 Task: Use the "Phaser" effect to add movement to a sustained pad sound.
Action: Mouse moved to (80, 4)
Screenshot: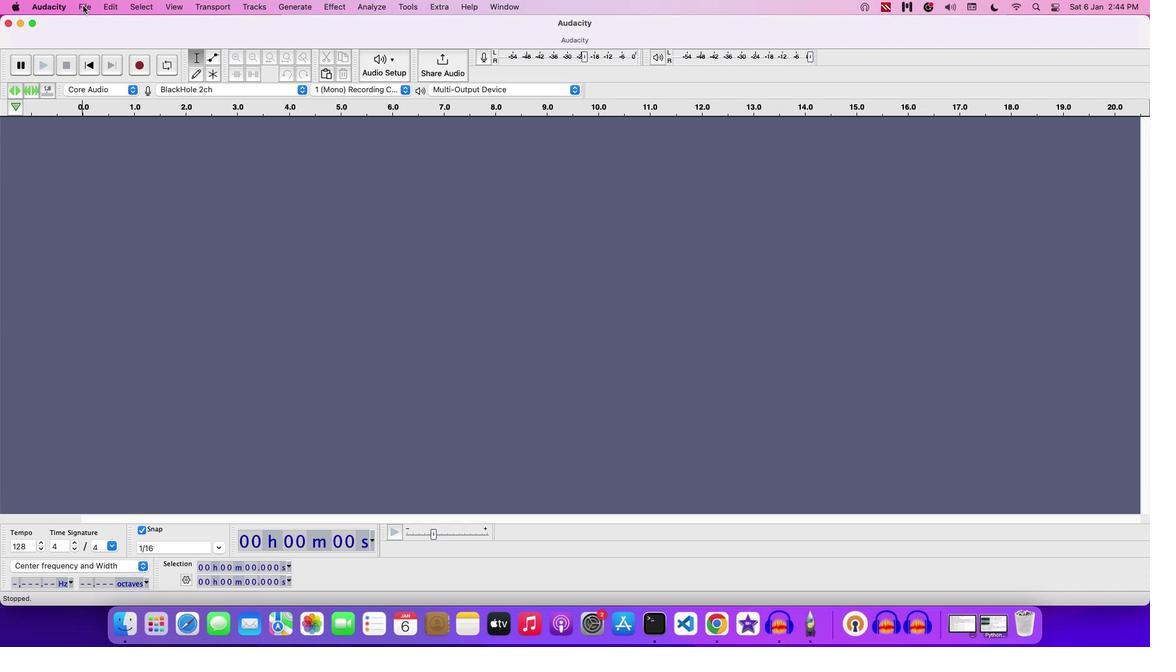 
Action: Mouse pressed left at (80, 4)
Screenshot: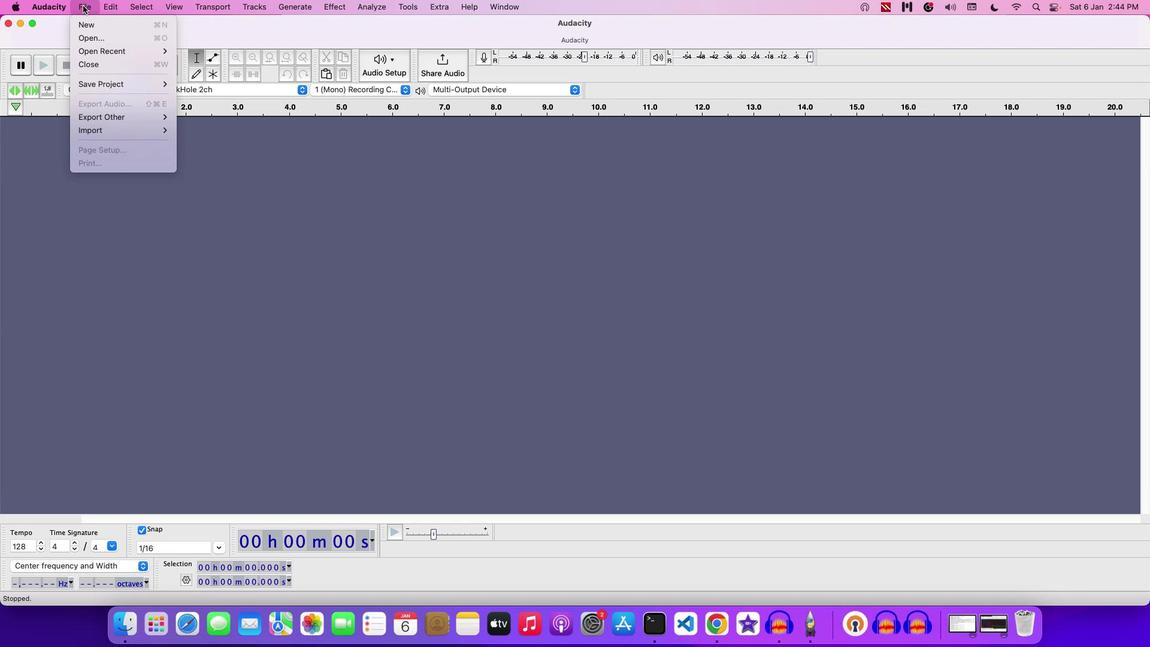 
Action: Mouse moved to (106, 36)
Screenshot: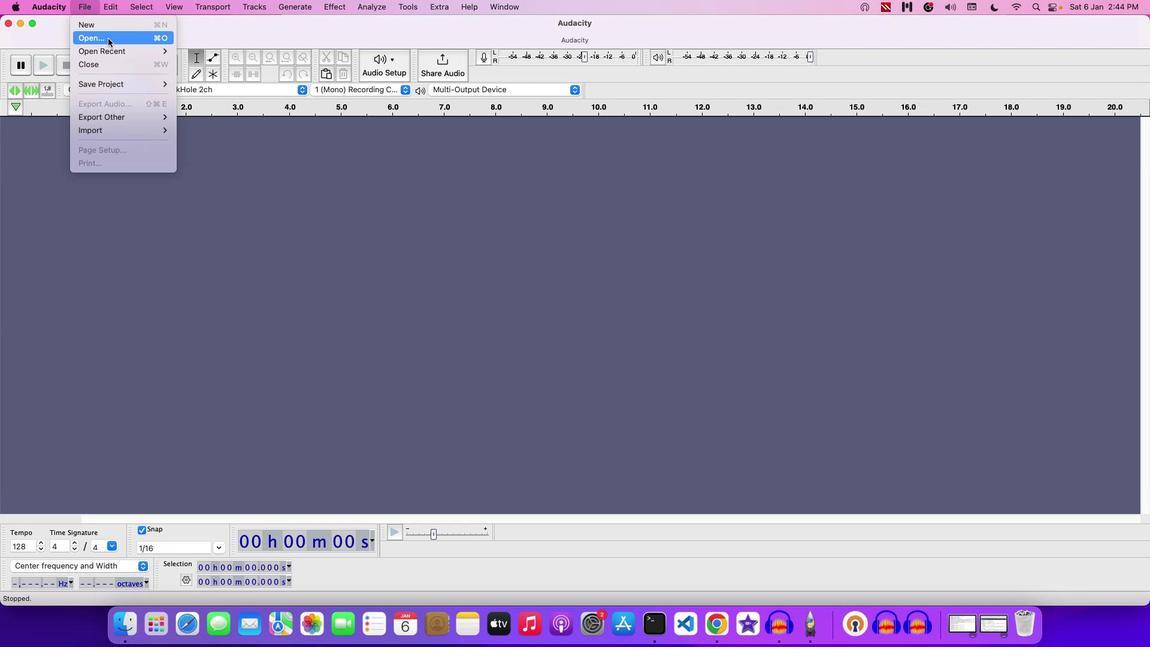 
Action: Mouse pressed left at (106, 36)
Screenshot: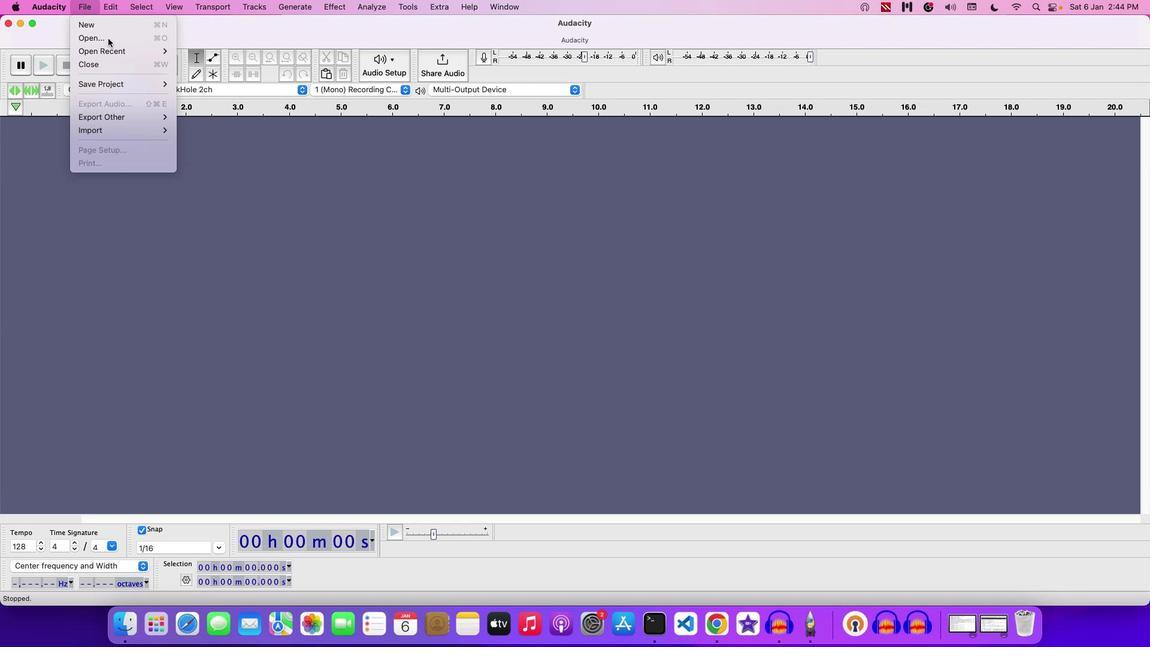 
Action: Mouse moved to (488, 206)
Screenshot: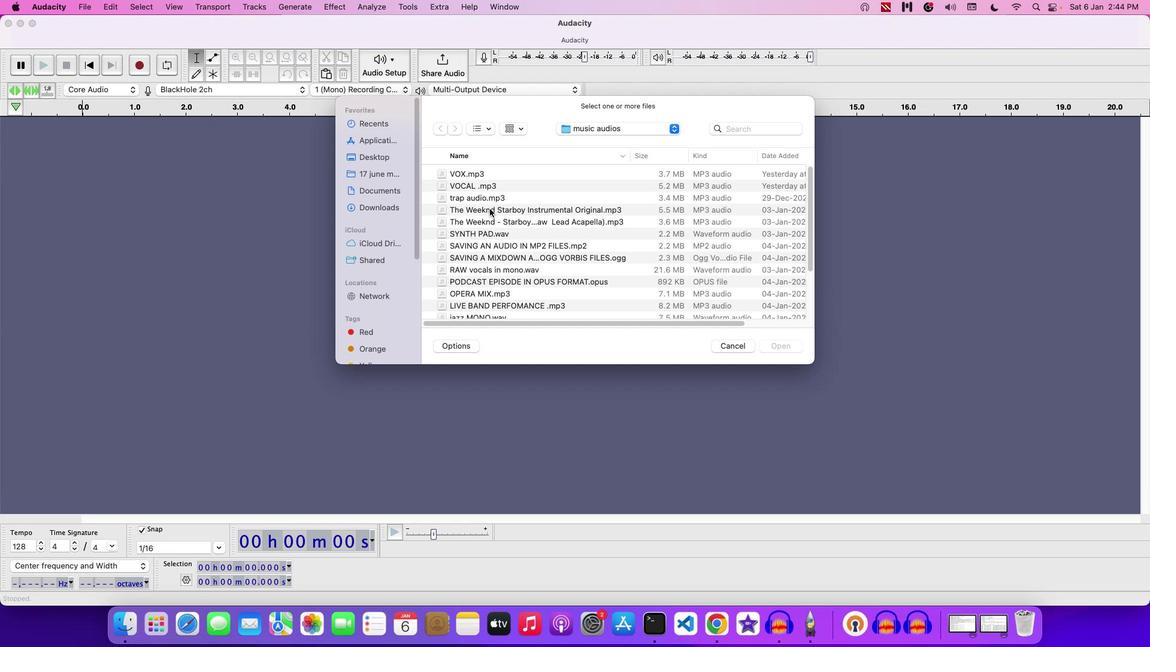 
Action: Mouse scrolled (488, 206) with delta (-1, -1)
Screenshot: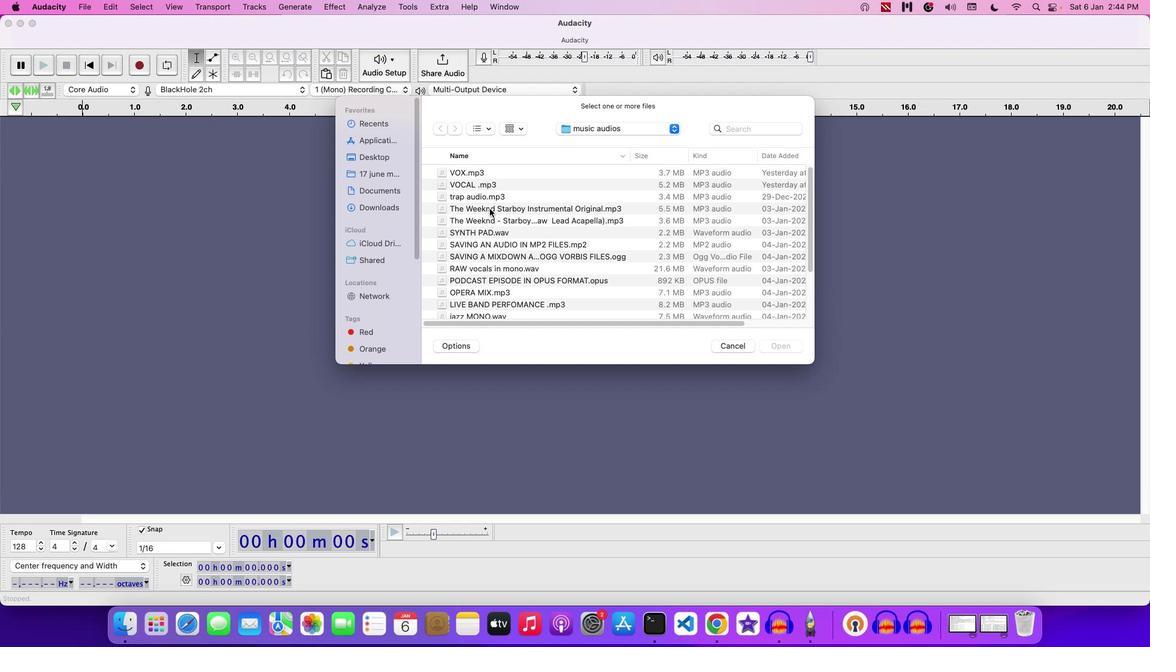 
Action: Mouse moved to (480, 227)
Screenshot: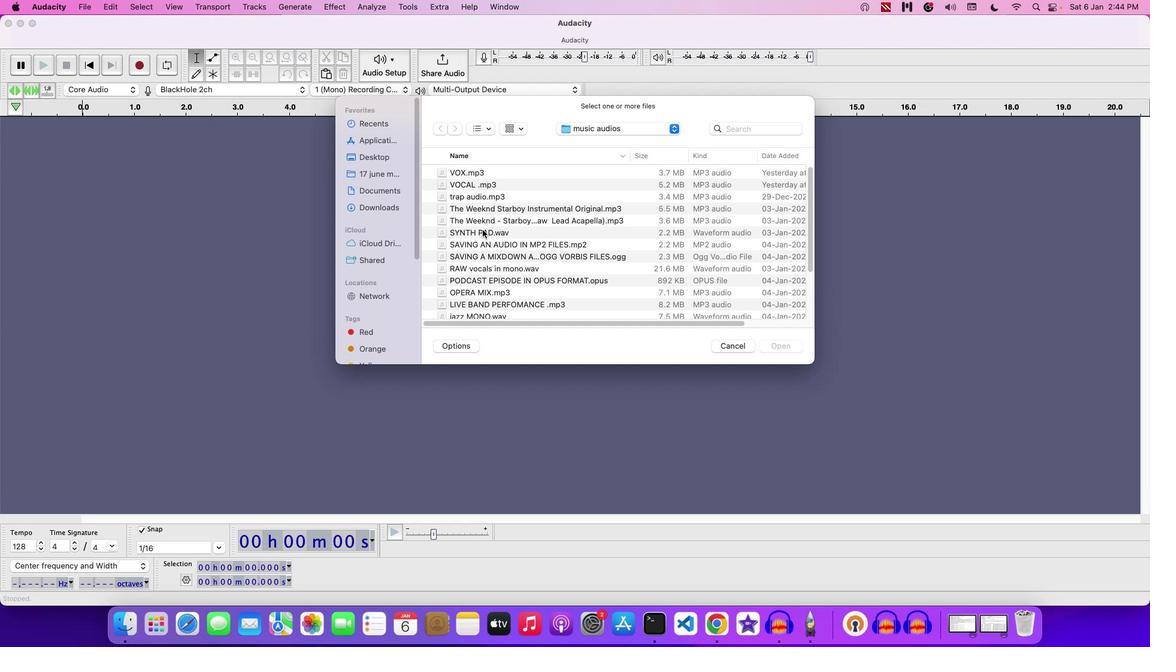 
Action: Mouse pressed left at (480, 227)
Screenshot: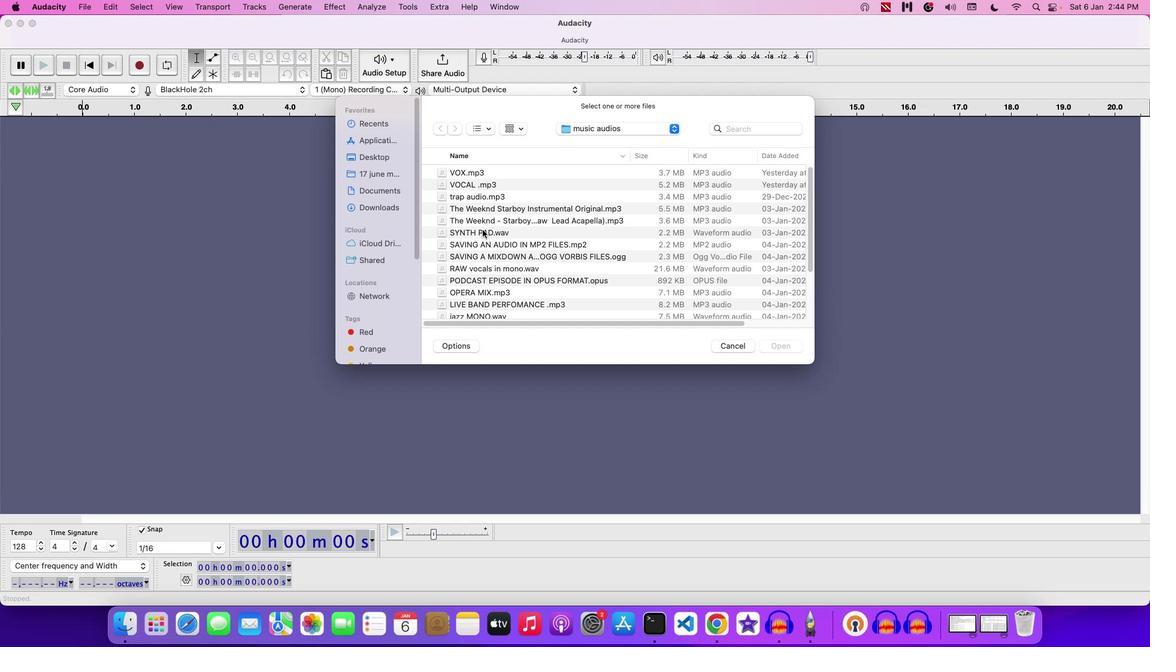 
Action: Mouse moved to (508, 229)
Screenshot: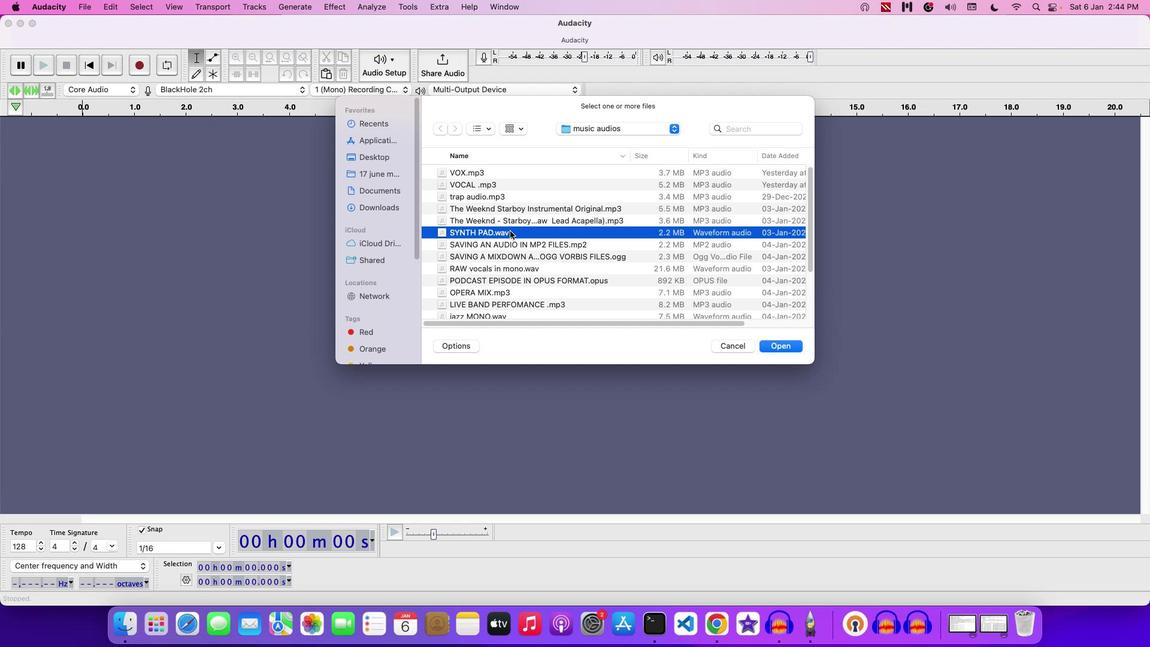 
Action: Mouse pressed left at (508, 229)
Screenshot: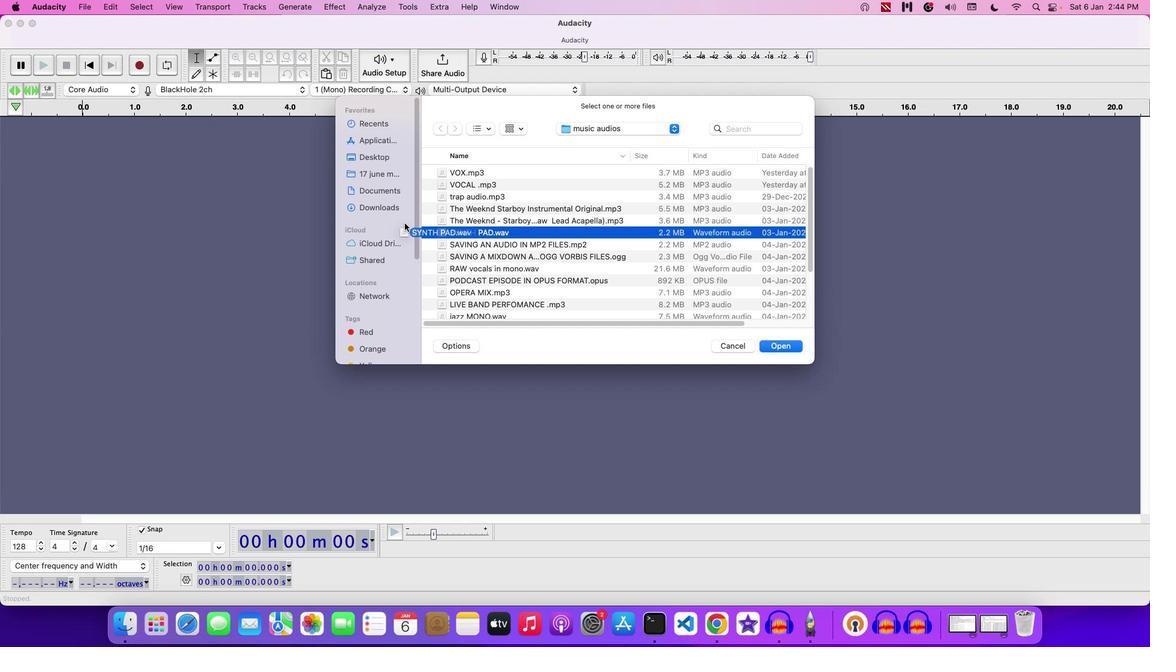 
Action: Mouse moved to (732, 346)
Screenshot: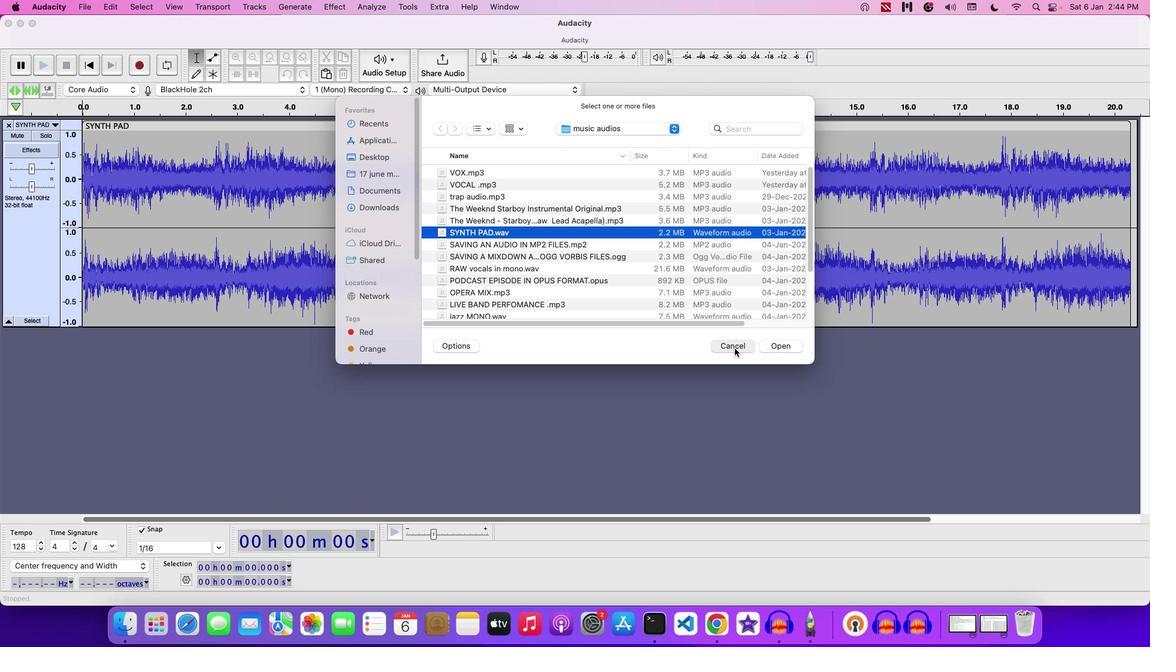 
Action: Mouse pressed left at (732, 346)
Screenshot: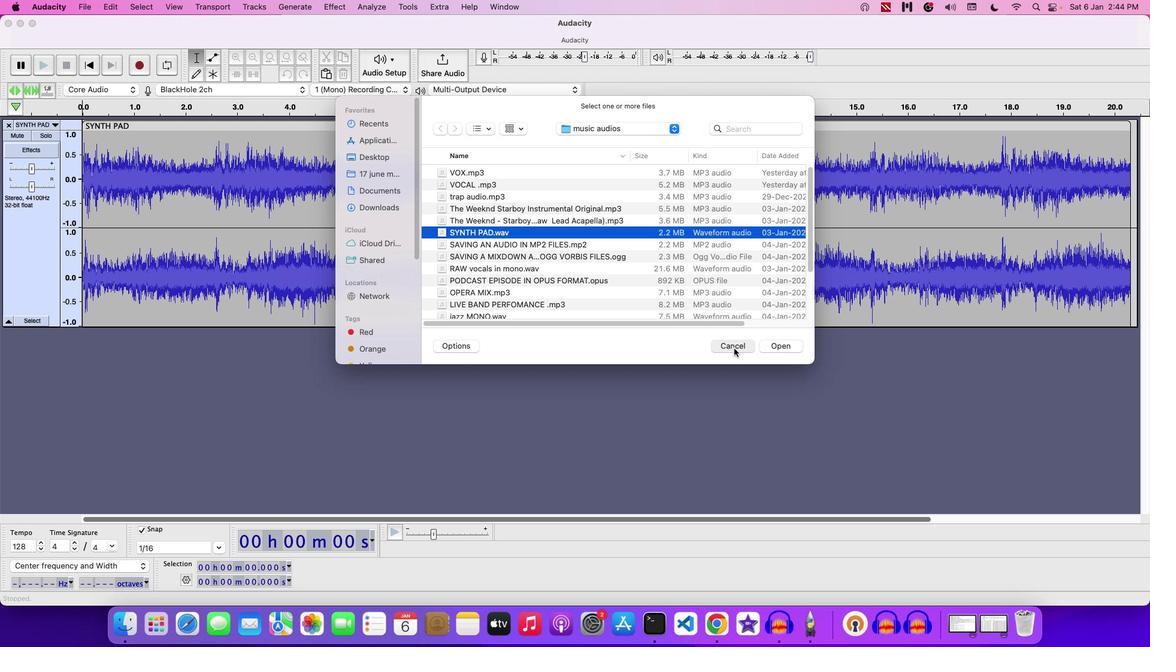 
Action: Mouse moved to (55, 187)
Screenshot: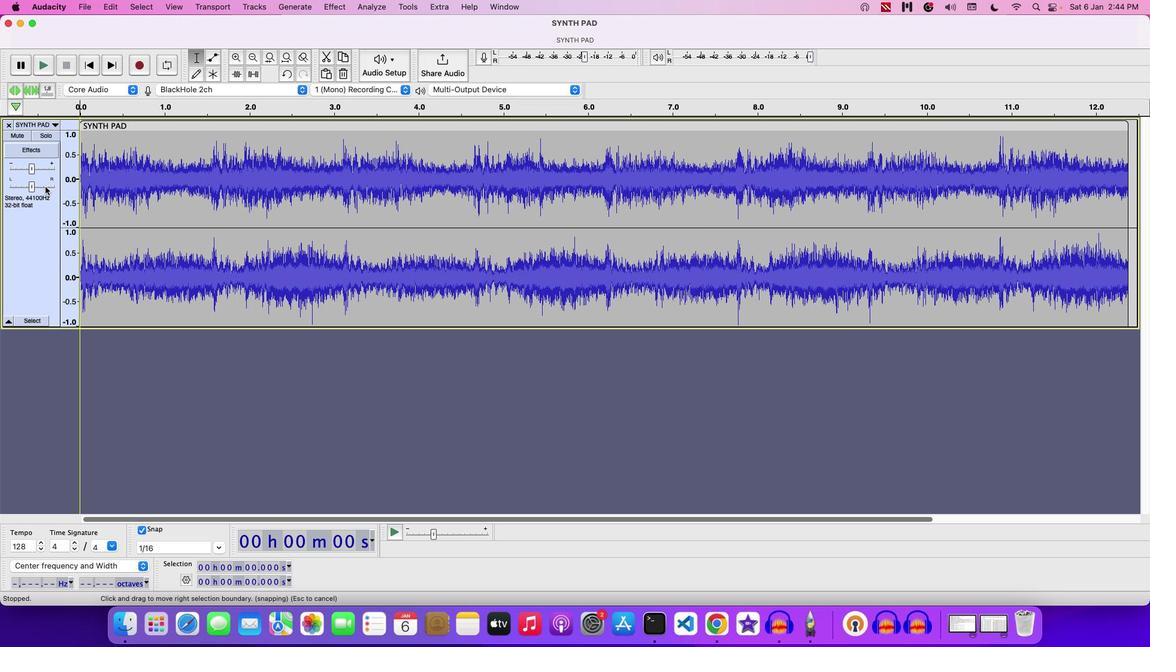 
Action: Key pressed Key.space
Screenshot: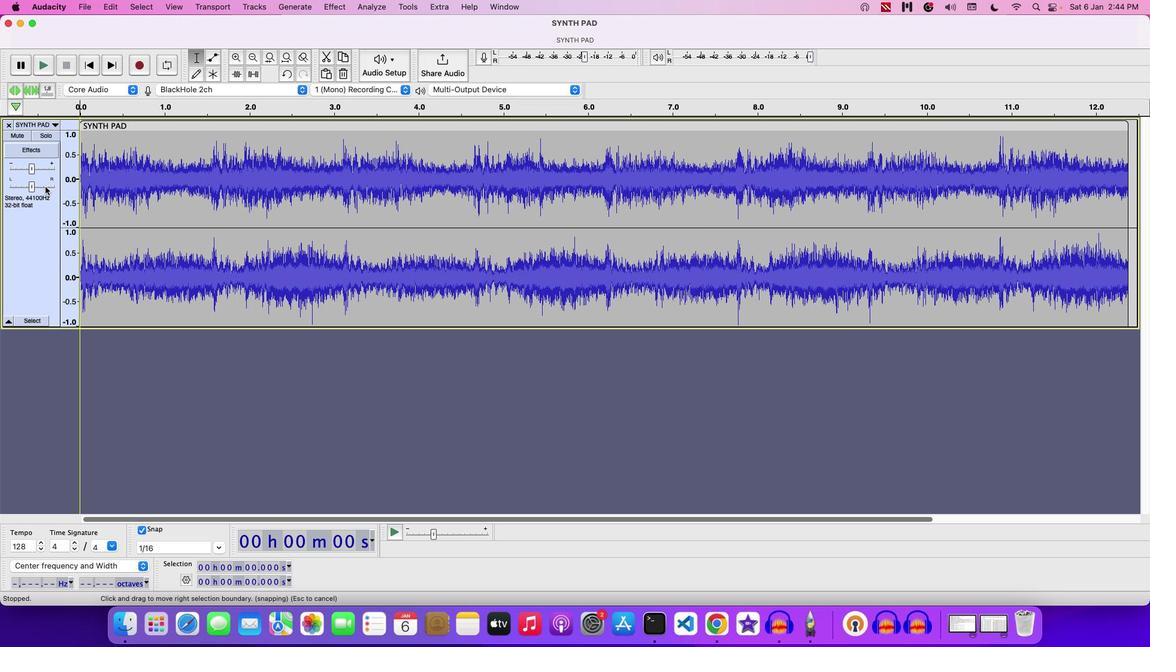 
Action: Mouse moved to (31, 168)
Screenshot: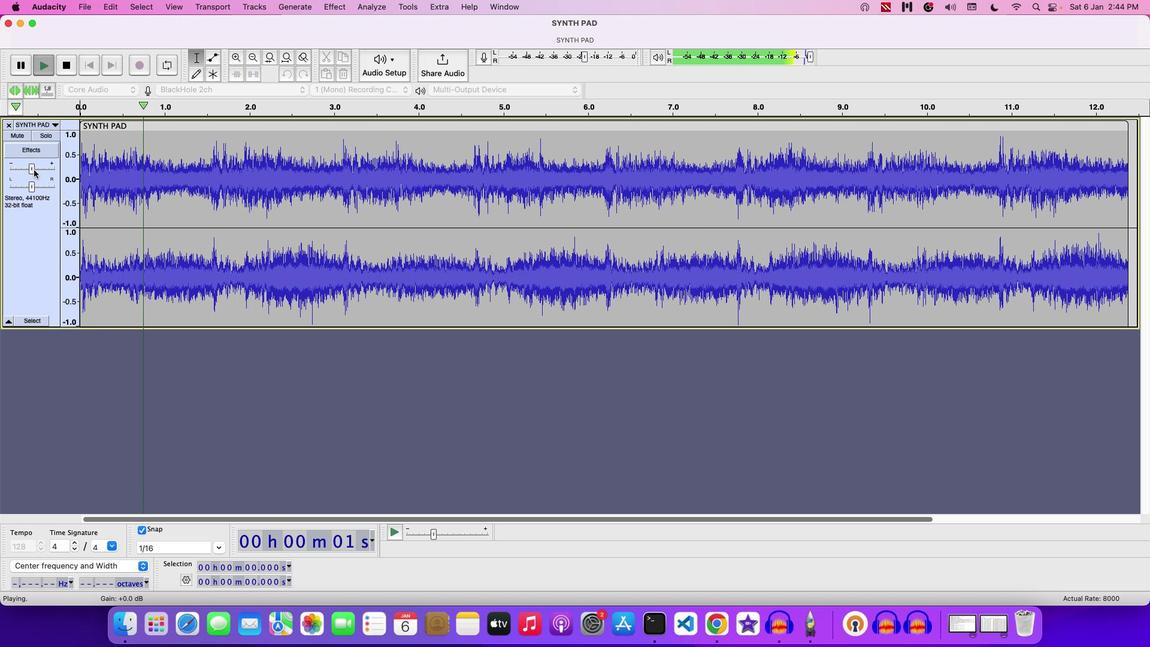 
Action: Mouse pressed left at (31, 168)
Screenshot: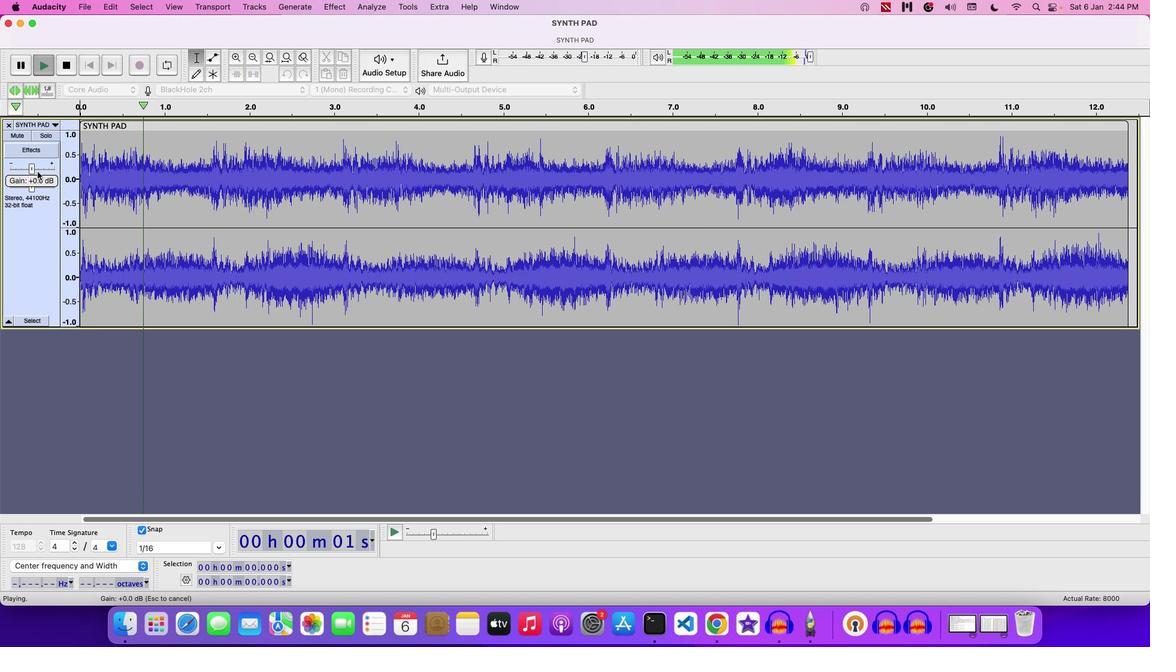 
Action: Mouse moved to (200, 162)
Screenshot: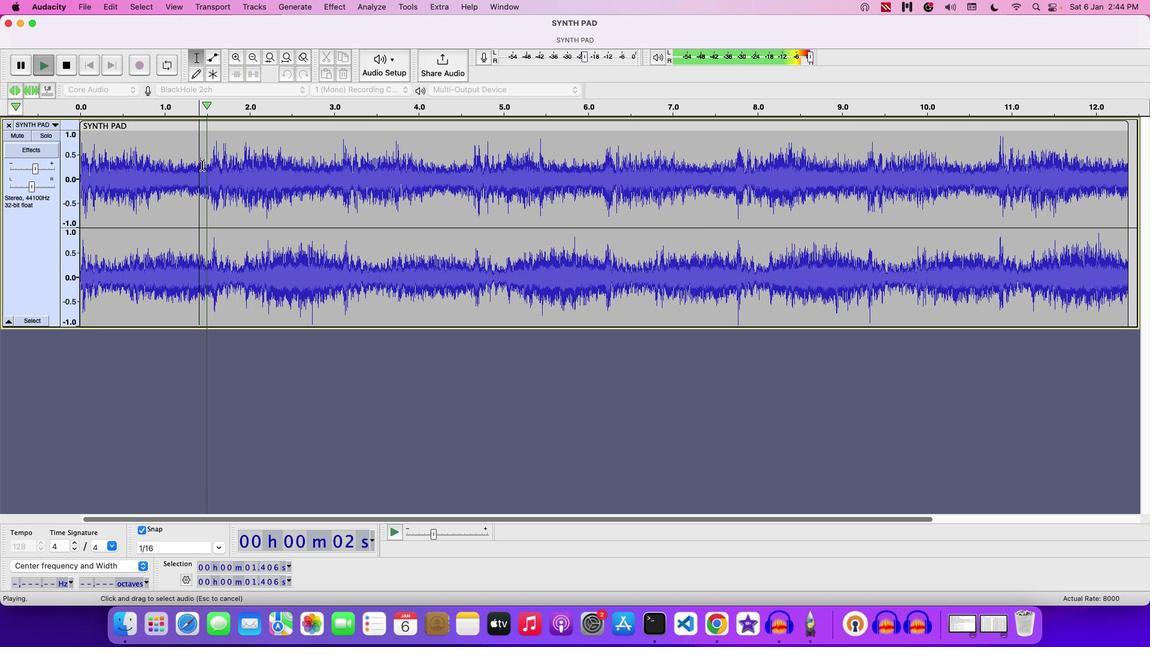 
Action: Mouse pressed left at (200, 162)
Screenshot: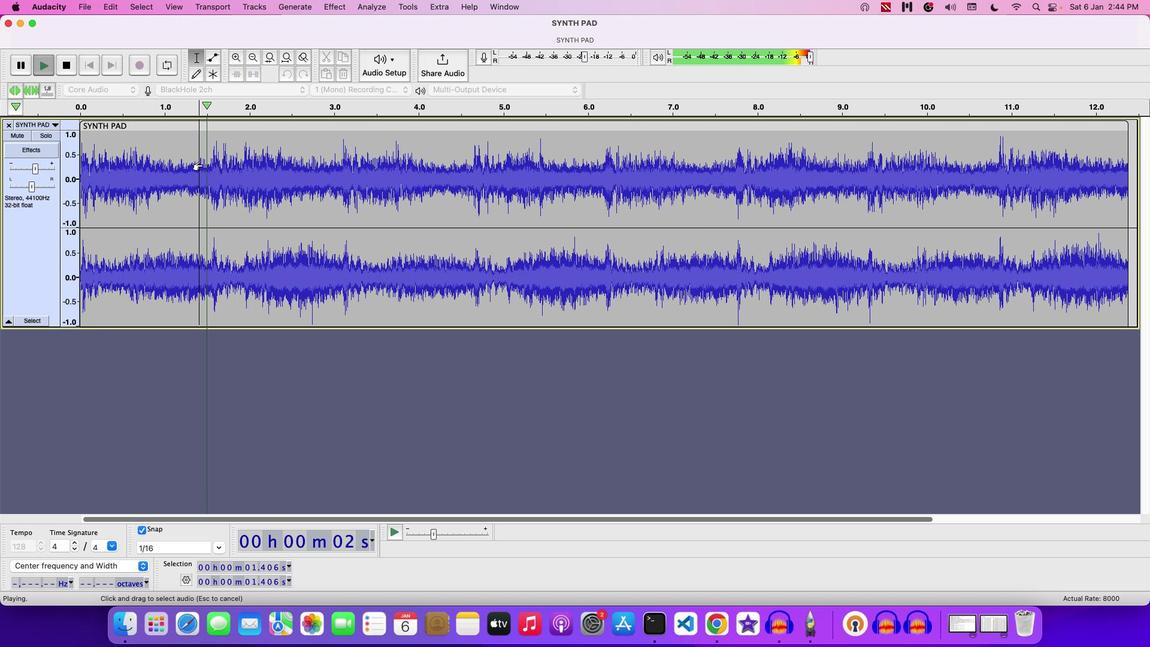 
Action: Mouse pressed left at (200, 162)
Screenshot: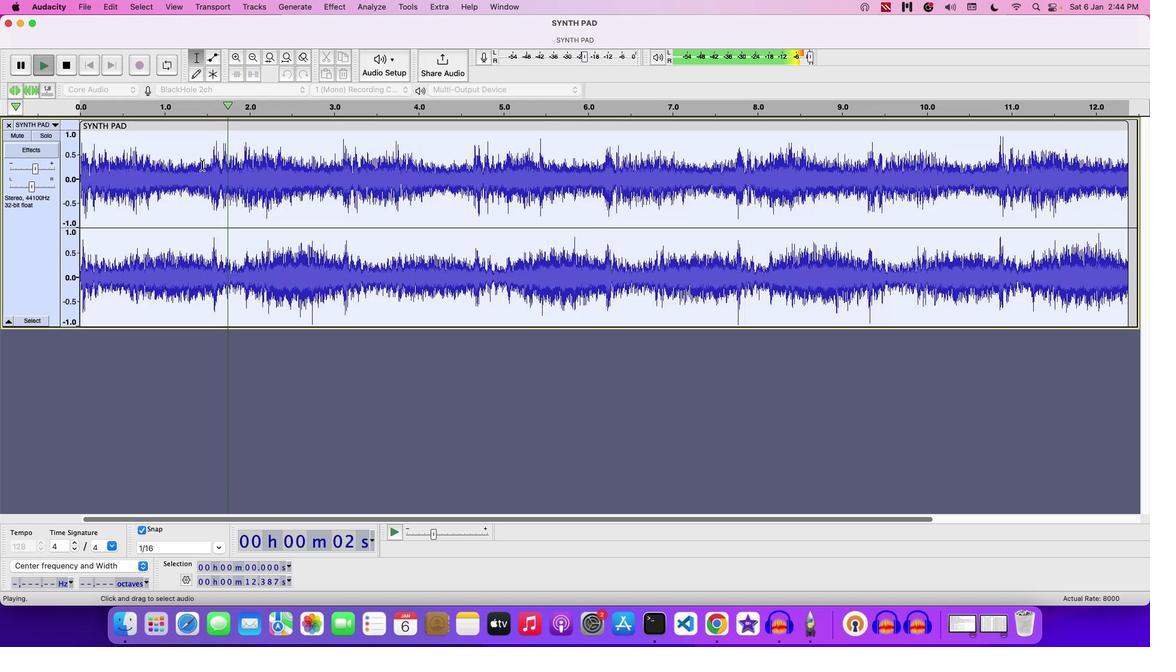 
Action: Mouse moved to (638, 139)
Screenshot: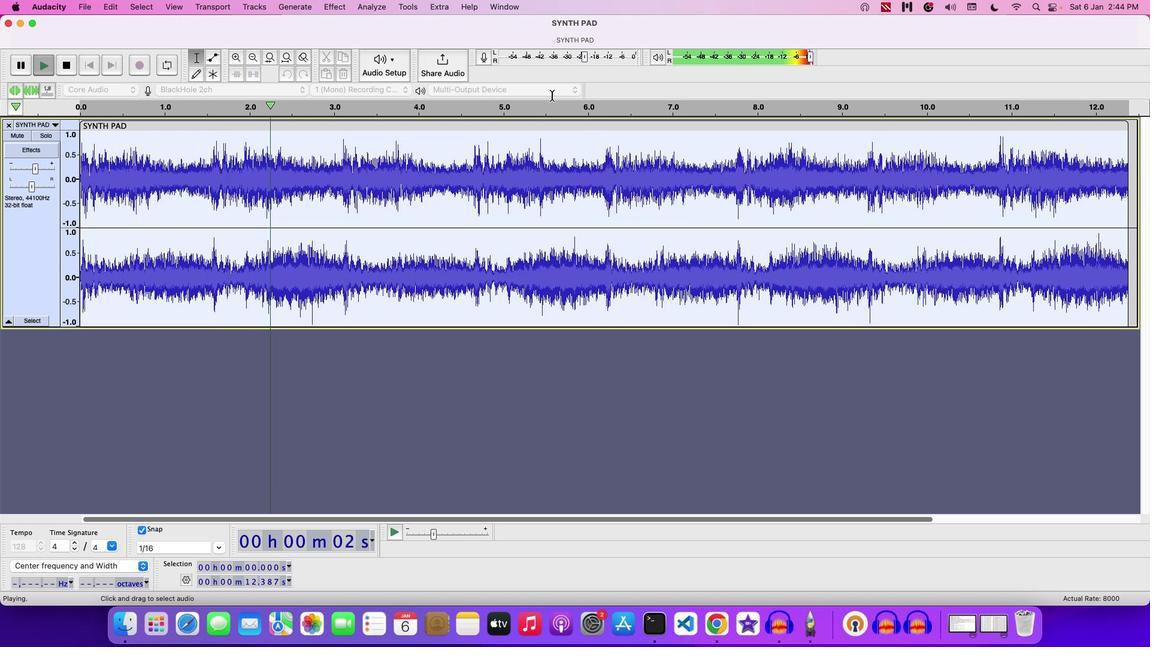 
Action: Key pressed Key.space
Screenshot: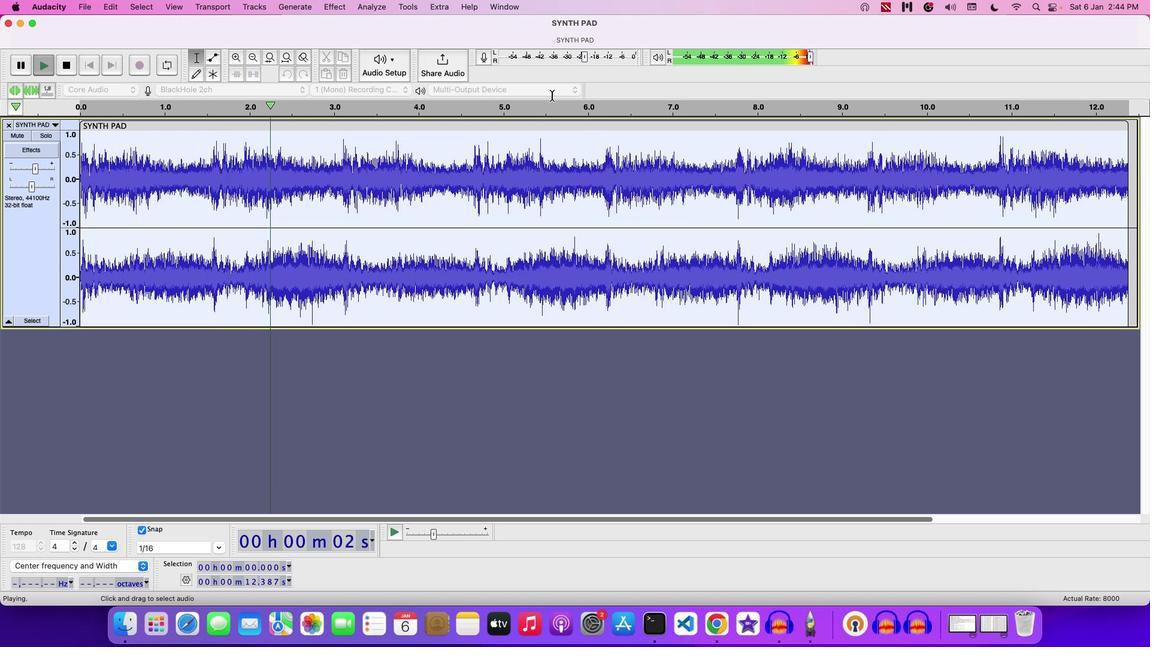 
Action: Mouse moved to (324, 0)
Screenshot: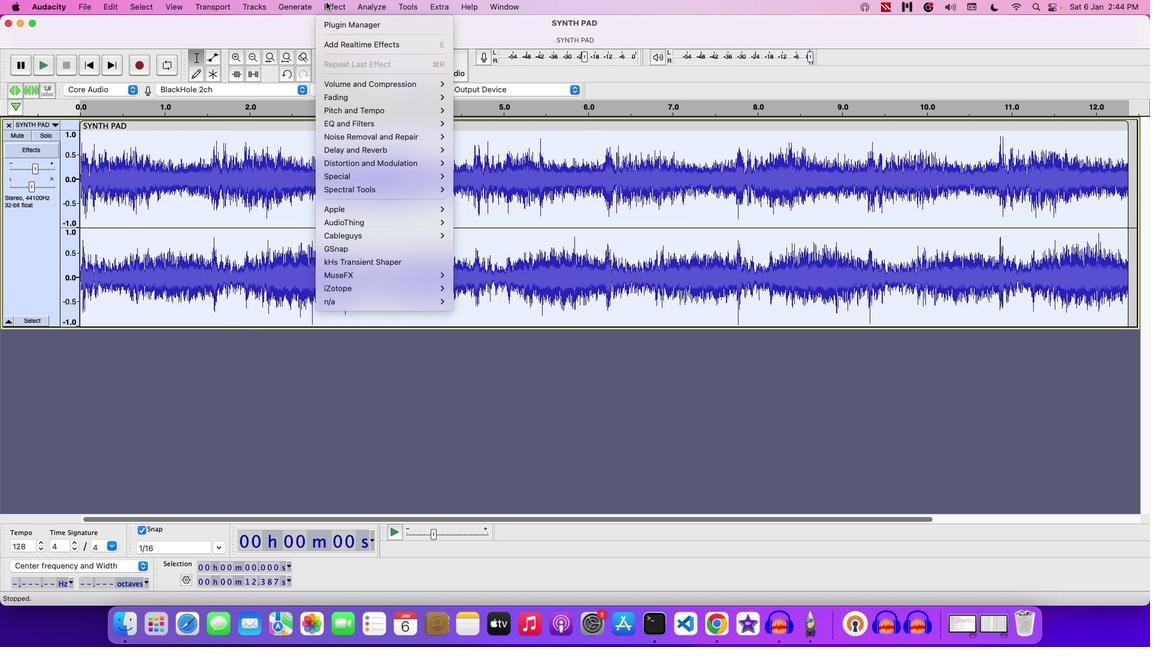 
Action: Mouse pressed left at (324, 0)
Screenshot: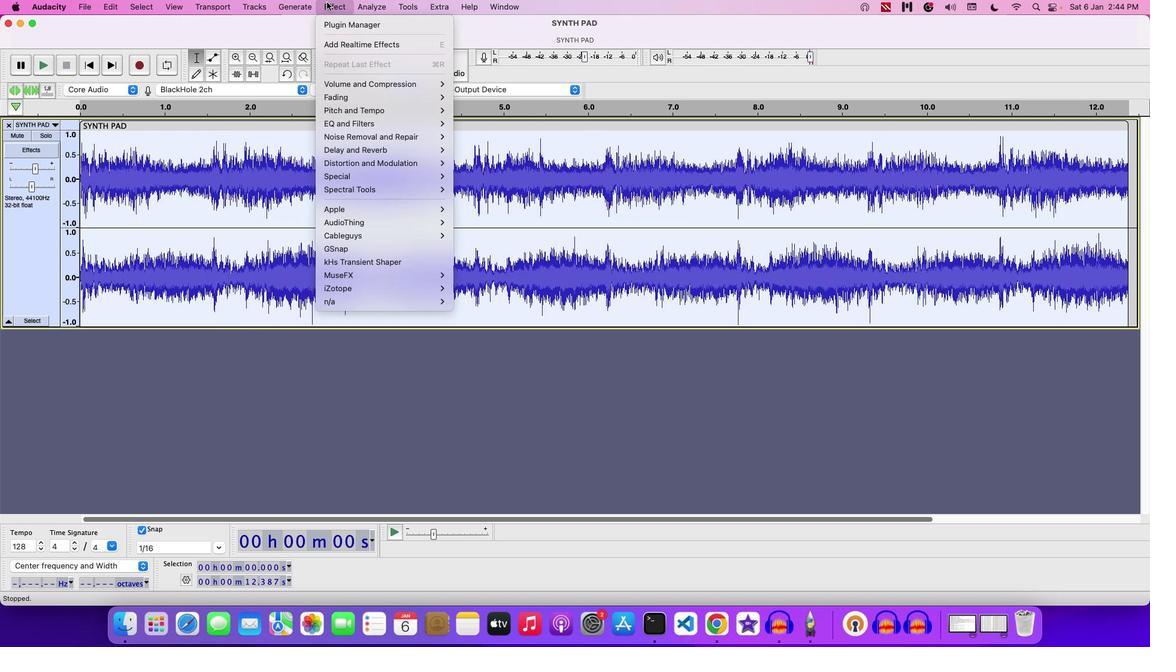 
Action: Mouse moved to (466, 171)
Screenshot: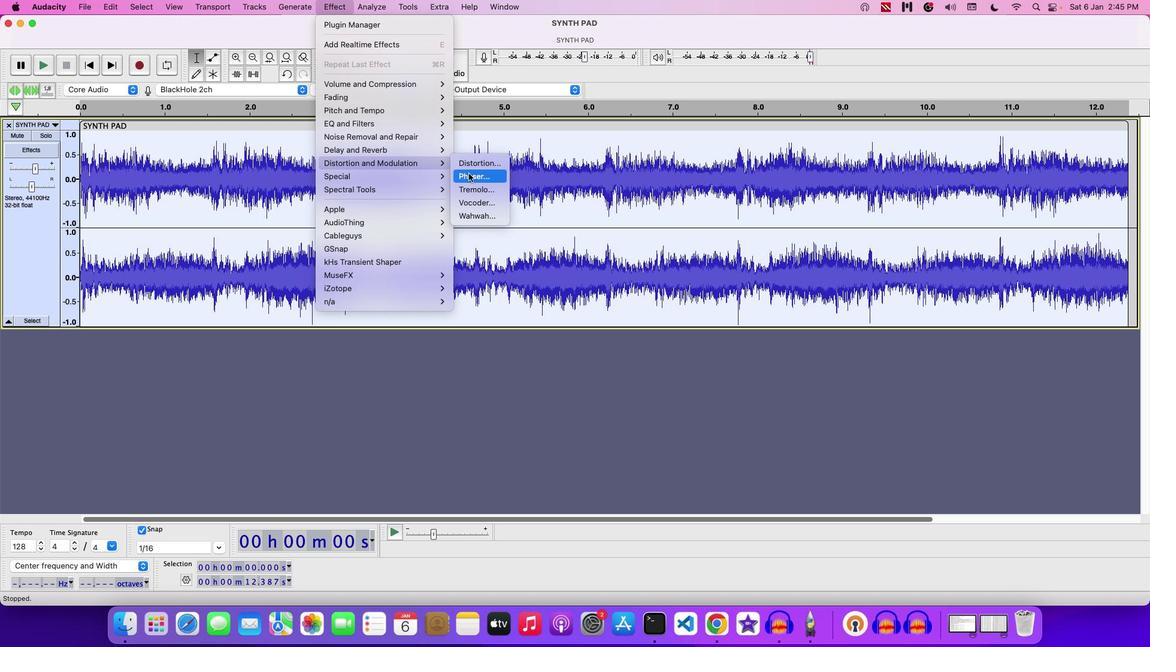 
Action: Mouse pressed left at (466, 171)
Screenshot: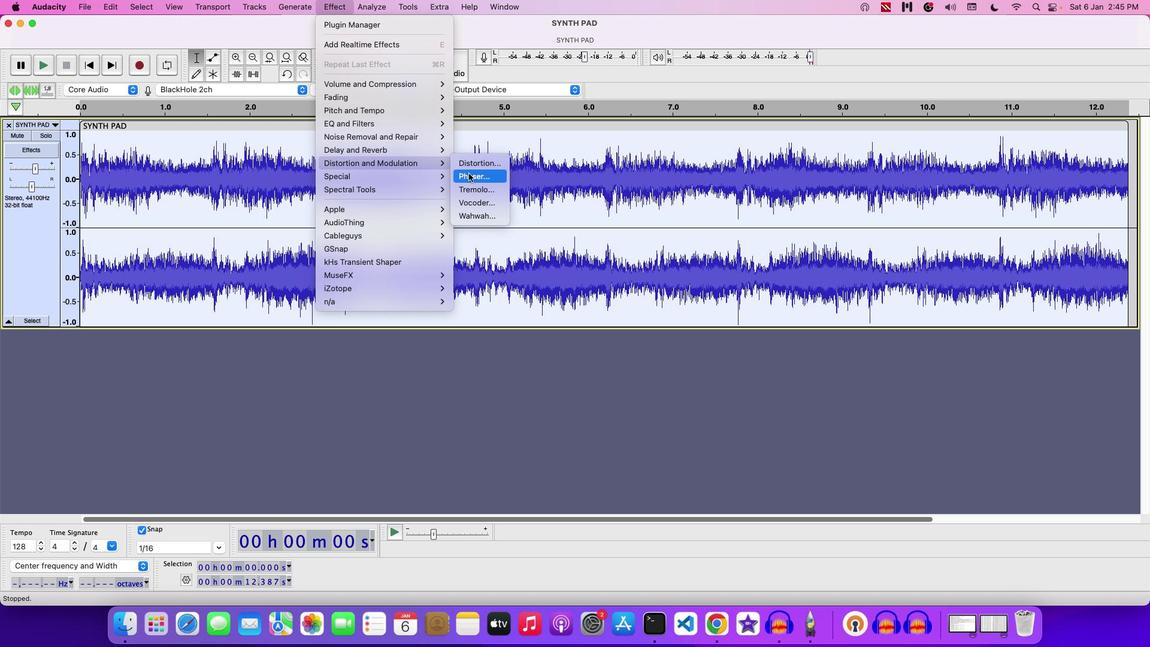 
Action: Mouse moved to (660, 268)
Screenshot: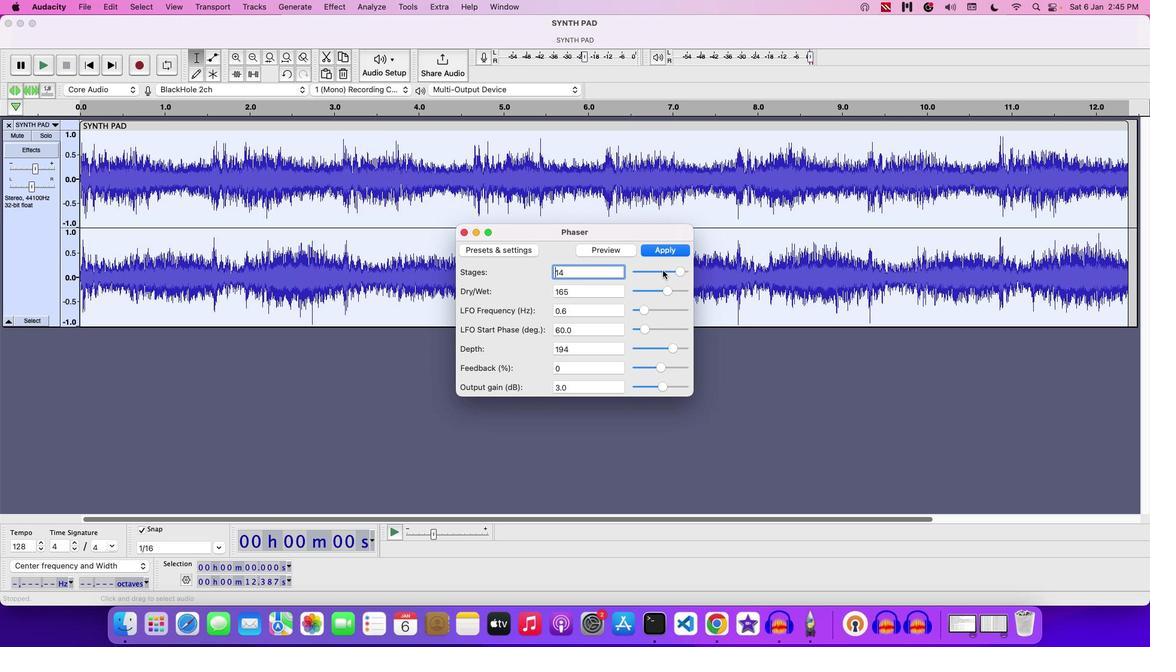 
Action: Mouse pressed left at (660, 268)
Screenshot: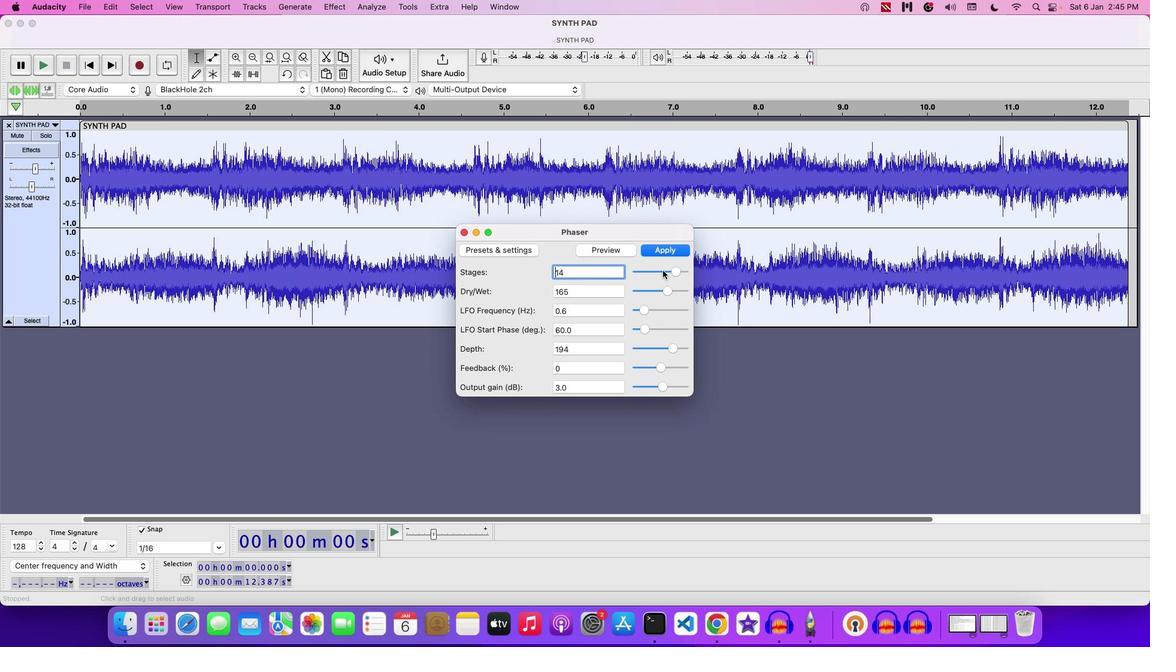 
Action: Mouse moved to (662, 268)
Screenshot: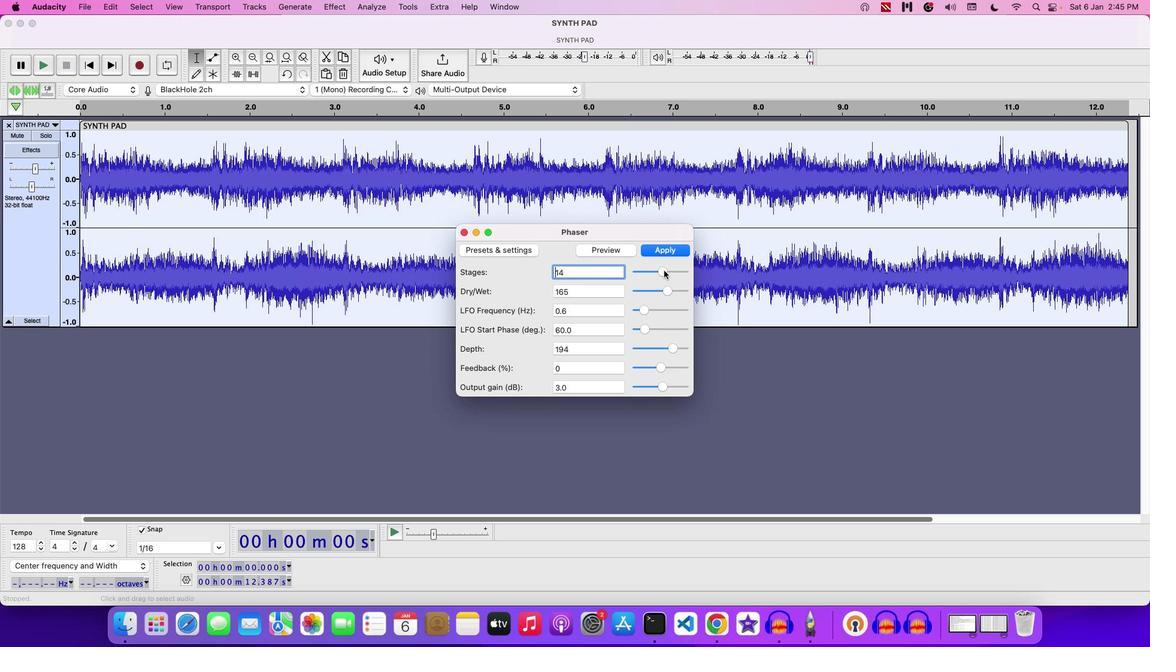 
Action: Mouse pressed left at (662, 268)
Screenshot: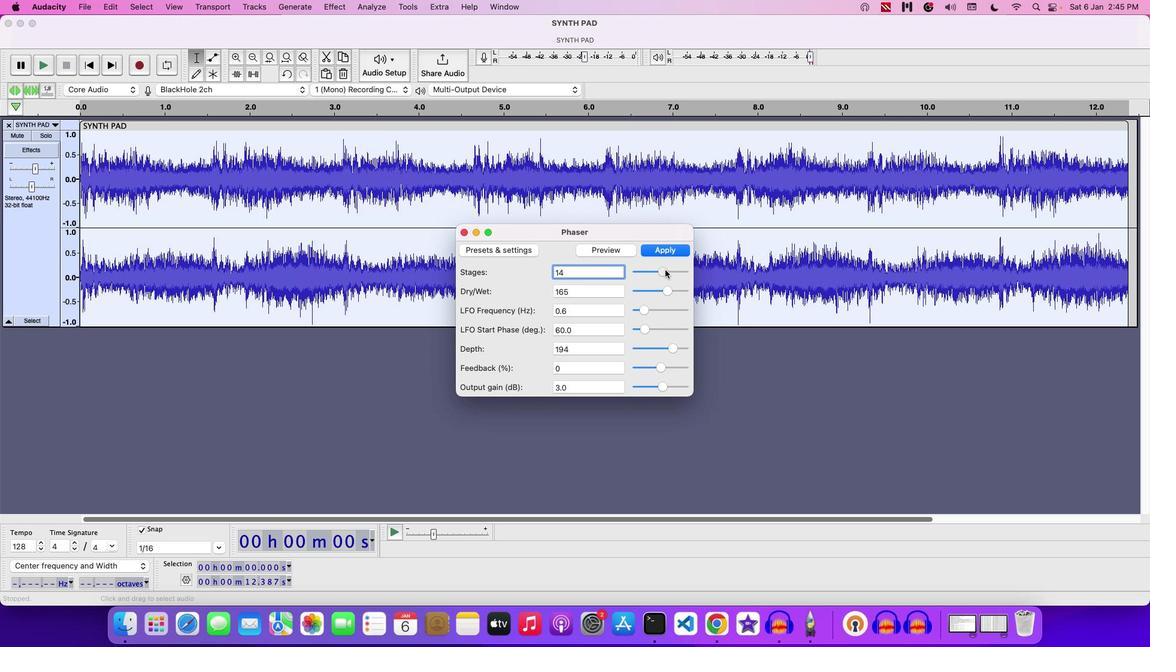 
Action: Mouse moved to (620, 251)
Screenshot: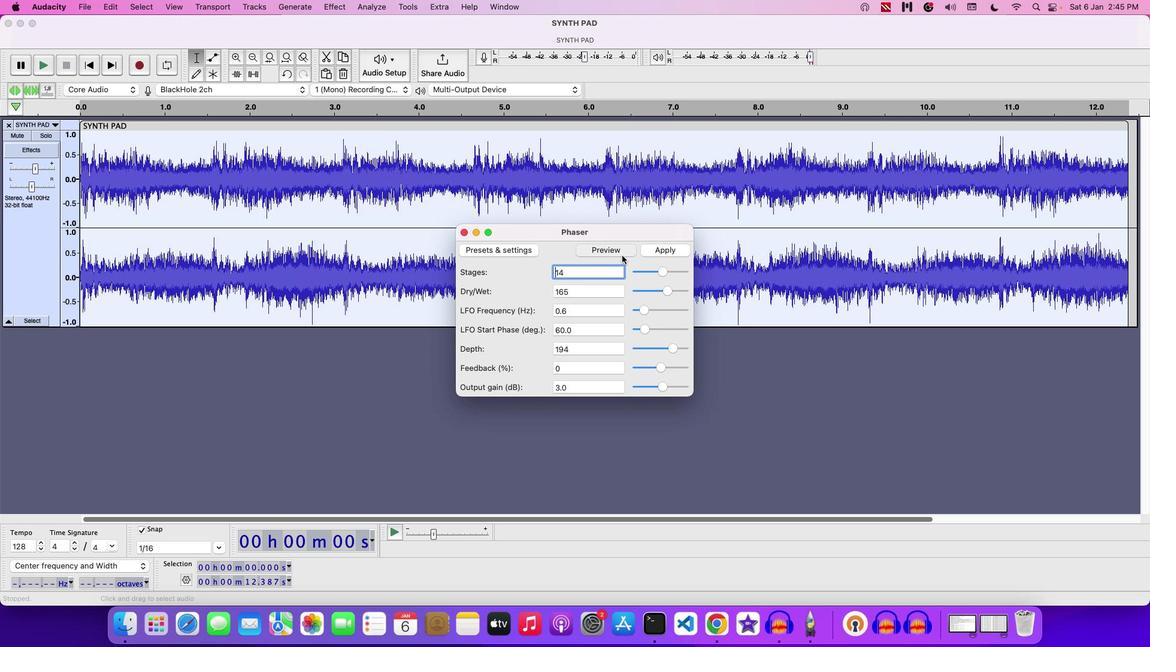 
Action: Mouse pressed left at (620, 251)
Screenshot: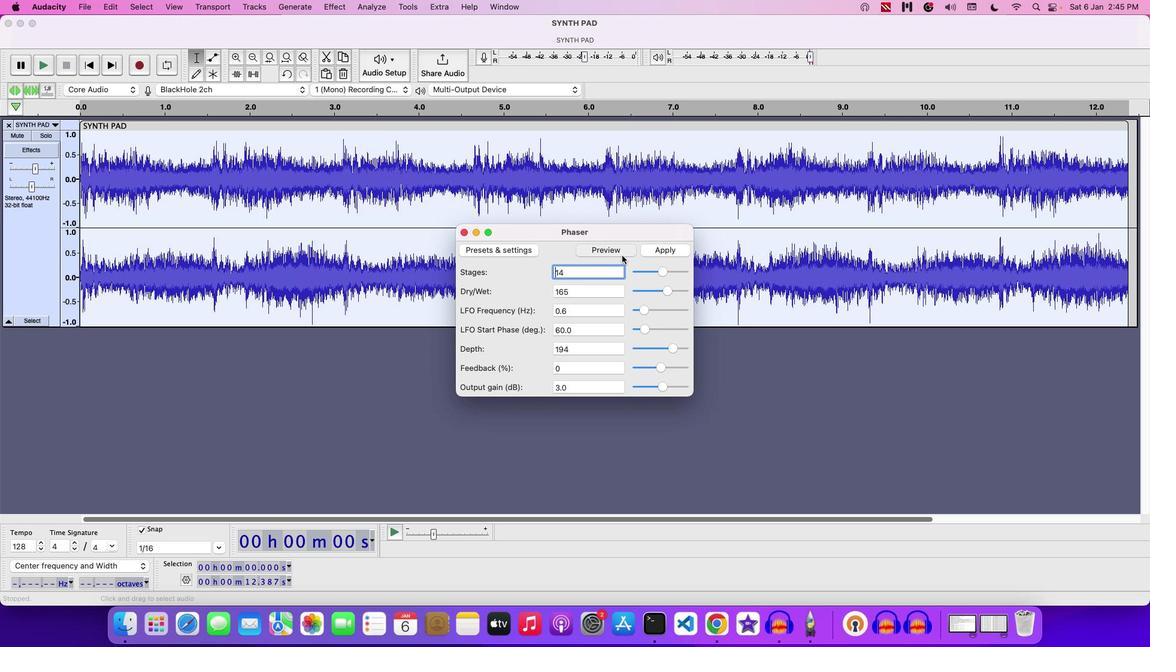 
Action: Mouse moved to (605, 349)
Screenshot: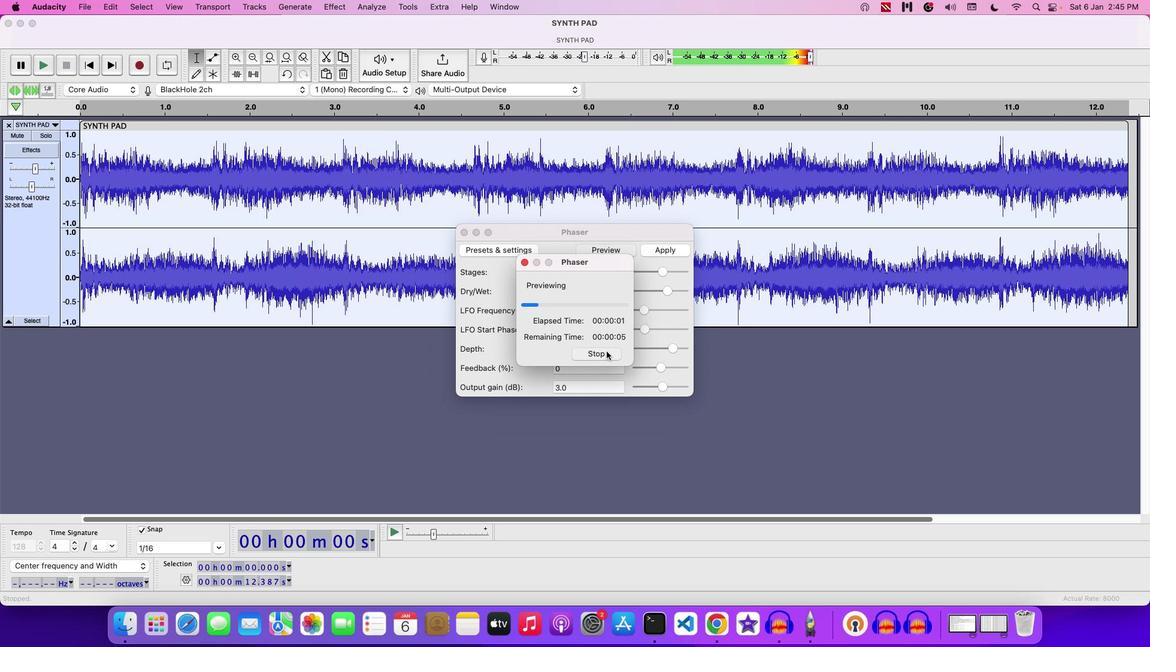 
Action: Mouse pressed left at (605, 349)
Screenshot: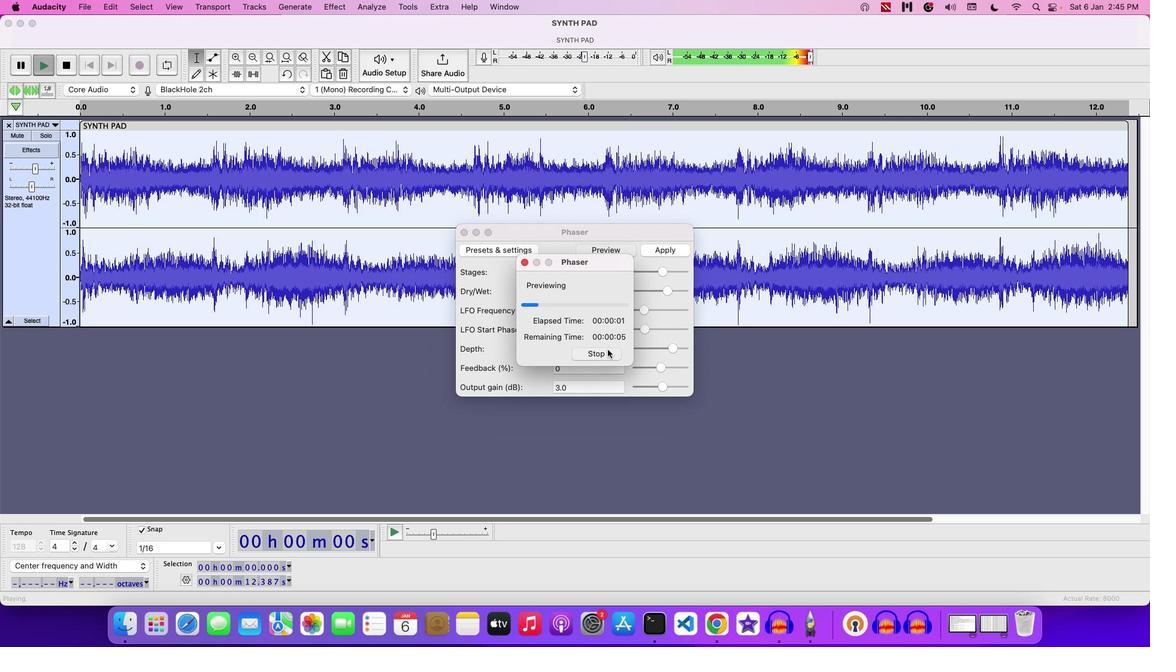 
Action: Mouse moved to (660, 268)
Screenshot: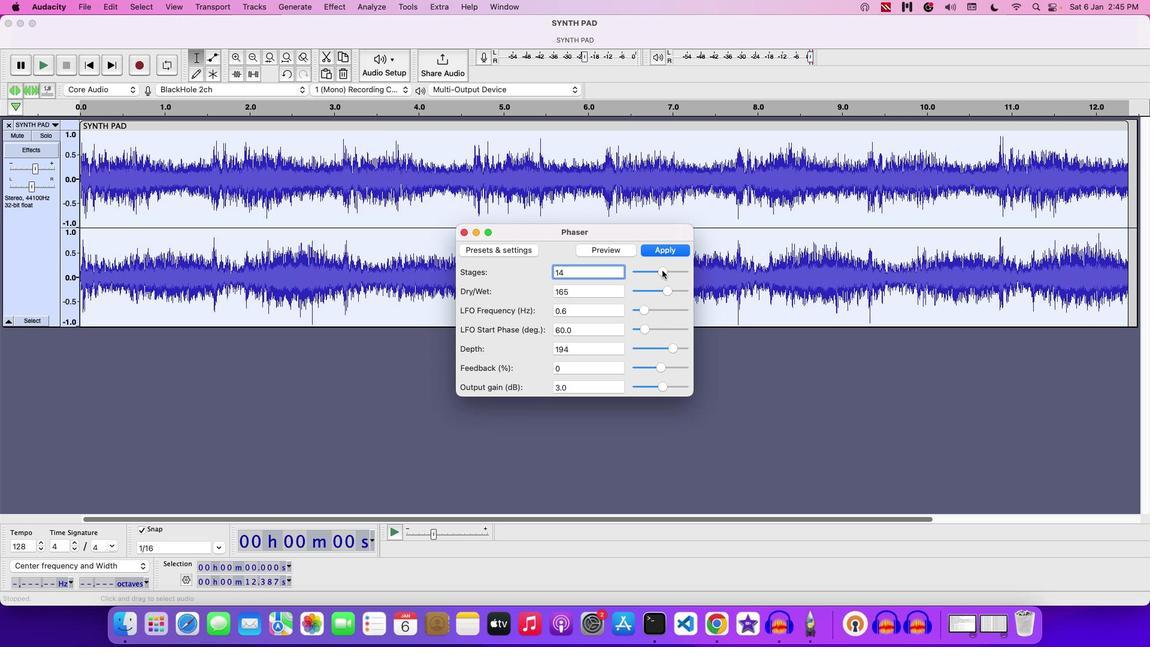 
Action: Mouse pressed left at (660, 268)
Screenshot: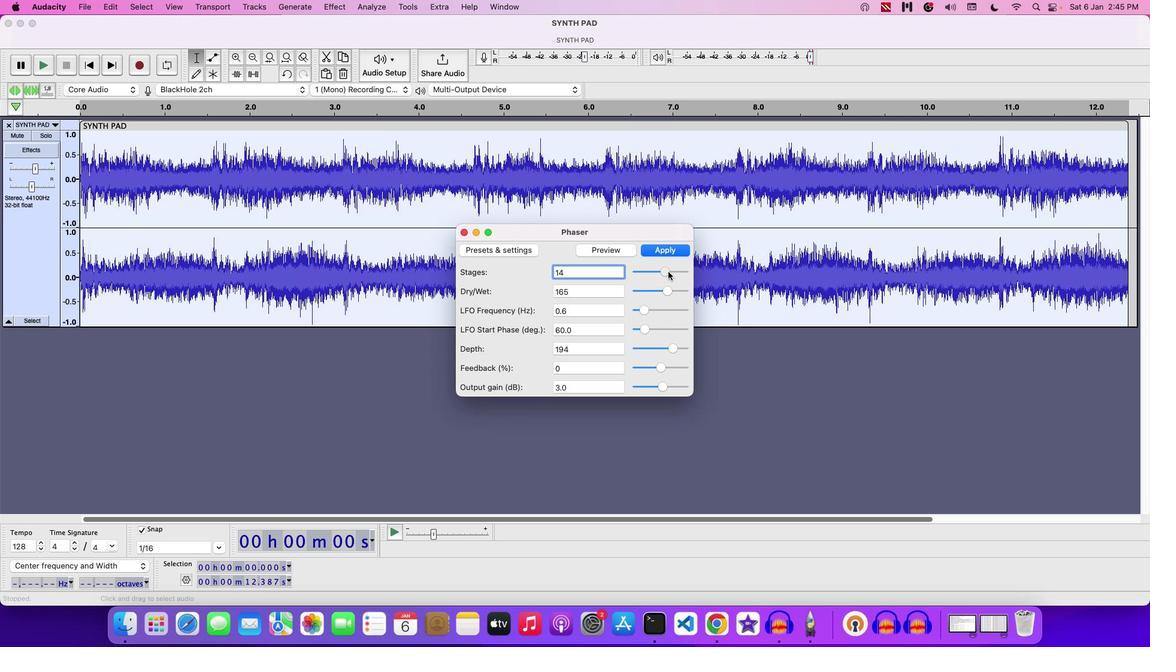 
Action: Mouse moved to (627, 245)
Screenshot: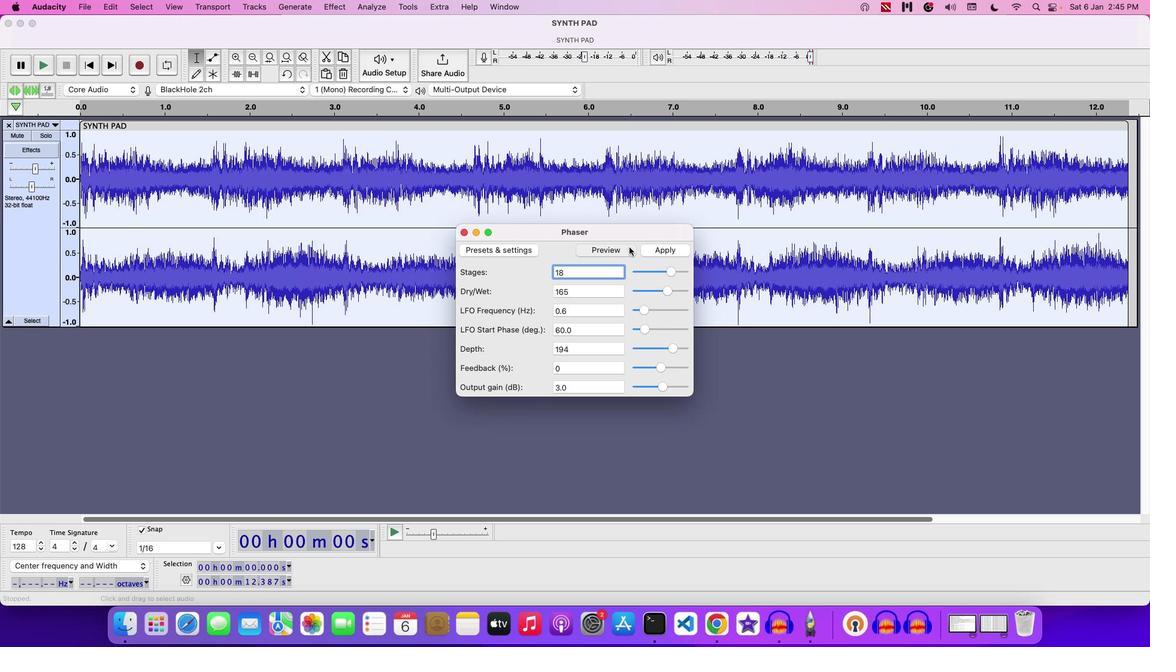 
Action: Mouse pressed left at (627, 245)
Screenshot: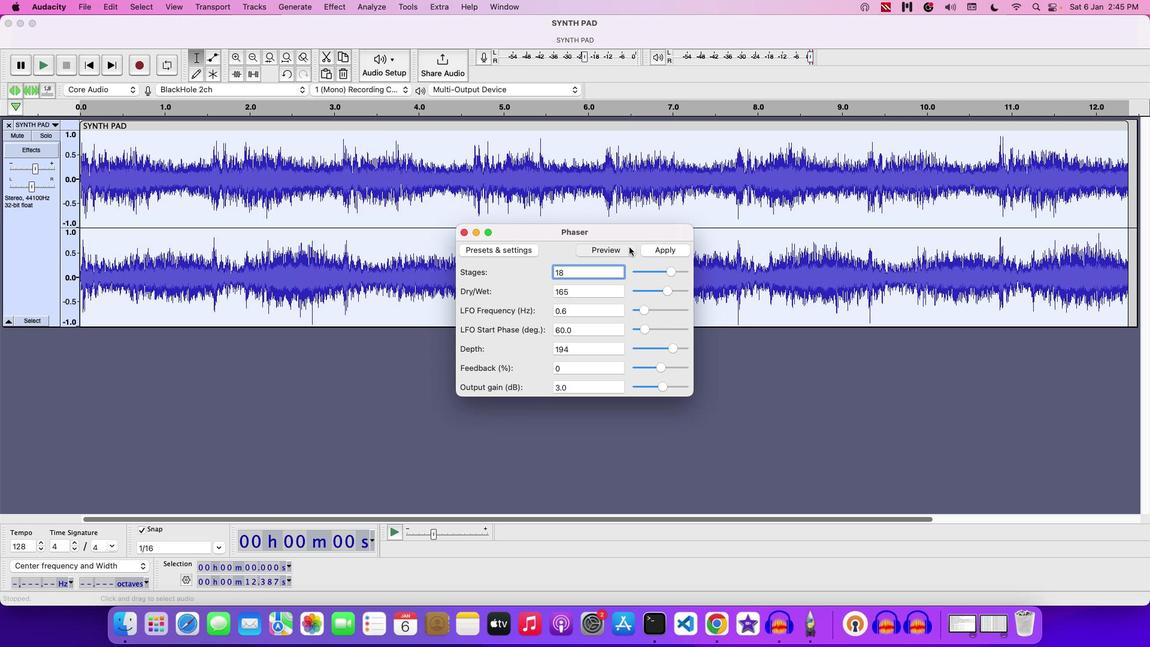 
Action: Mouse moved to (655, 289)
Screenshot: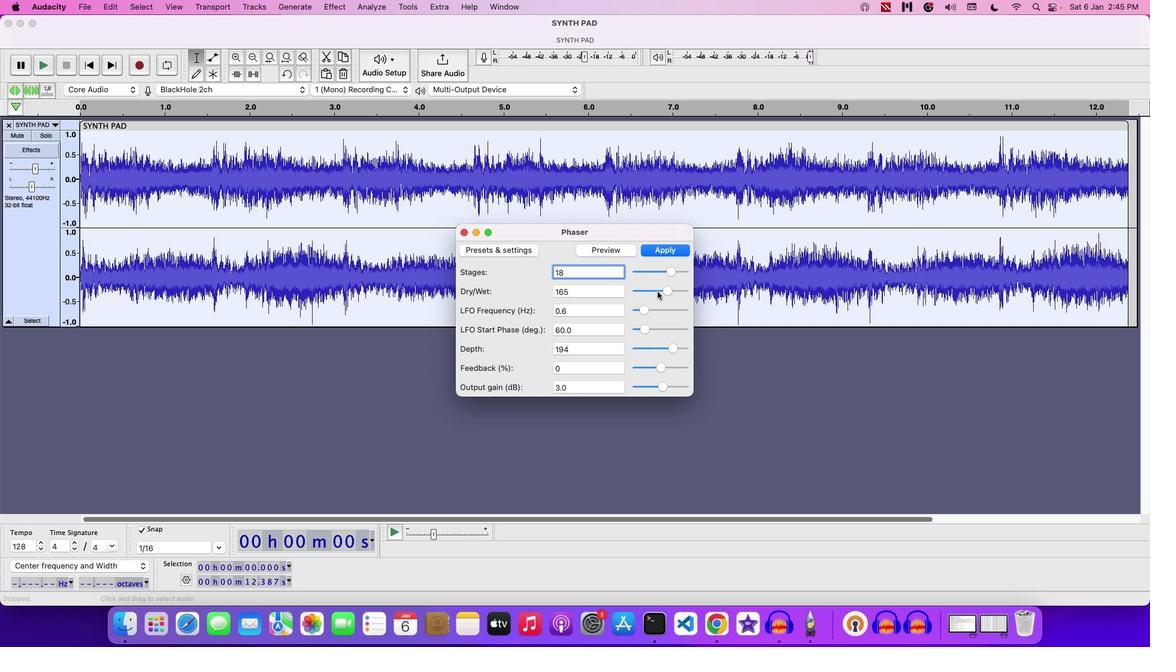 
Action: Mouse pressed left at (655, 289)
Screenshot: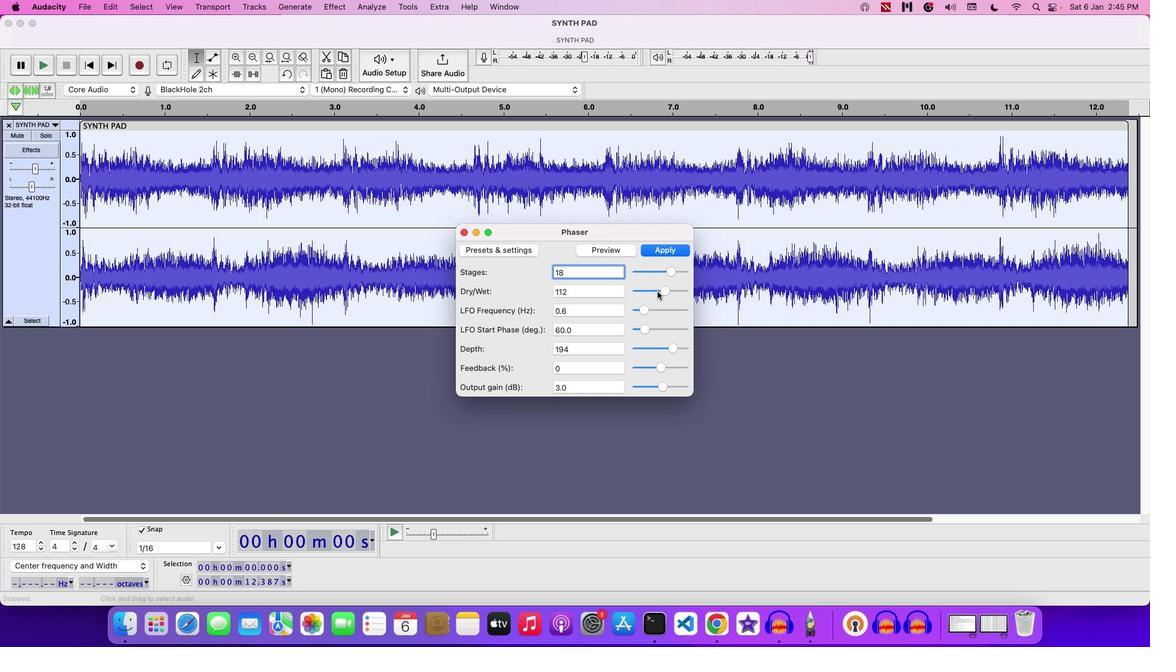 
Action: Mouse moved to (661, 265)
Screenshot: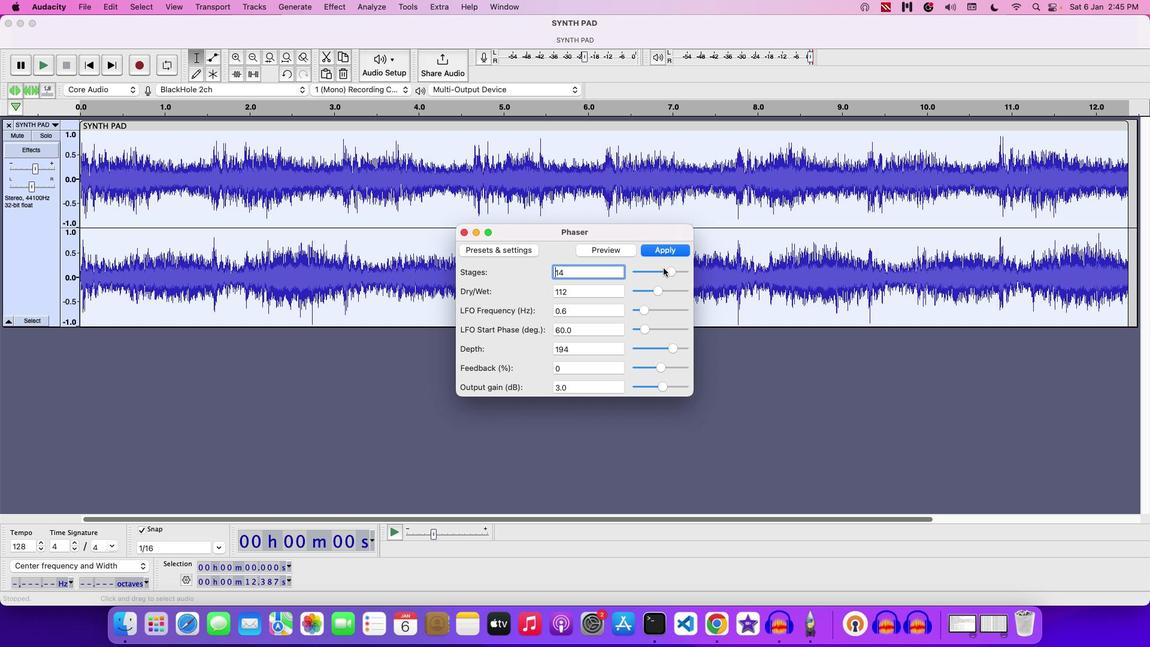 
Action: Mouse pressed left at (661, 265)
Screenshot: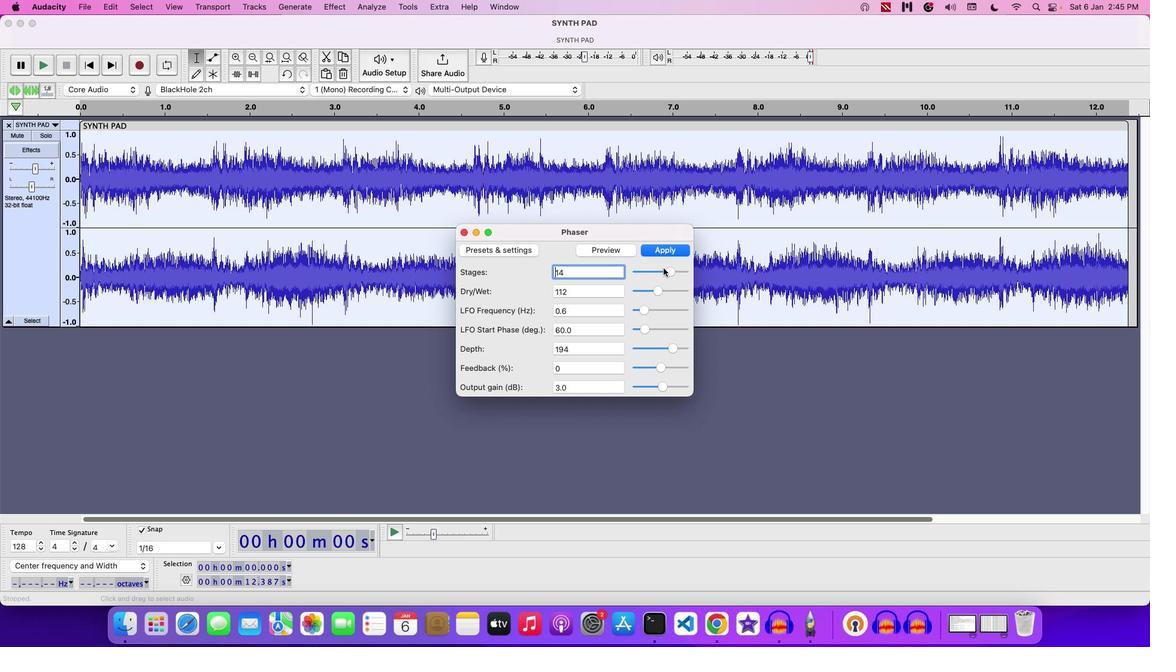 
Action: Mouse moved to (663, 268)
Screenshot: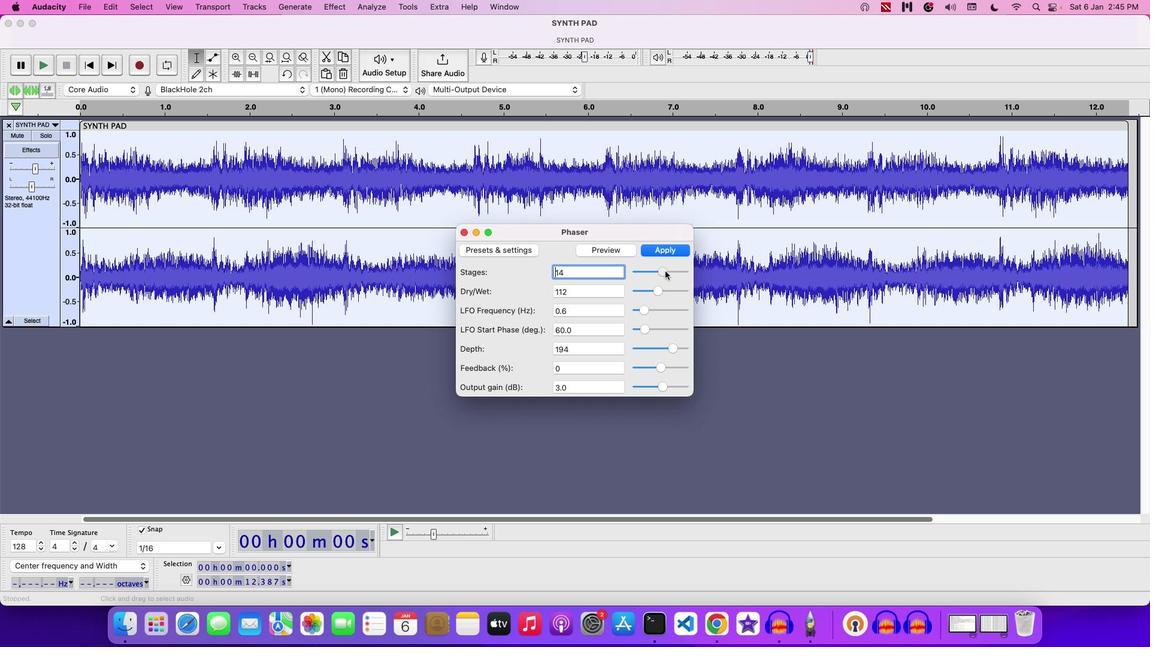 
Action: Mouse pressed left at (663, 268)
Screenshot: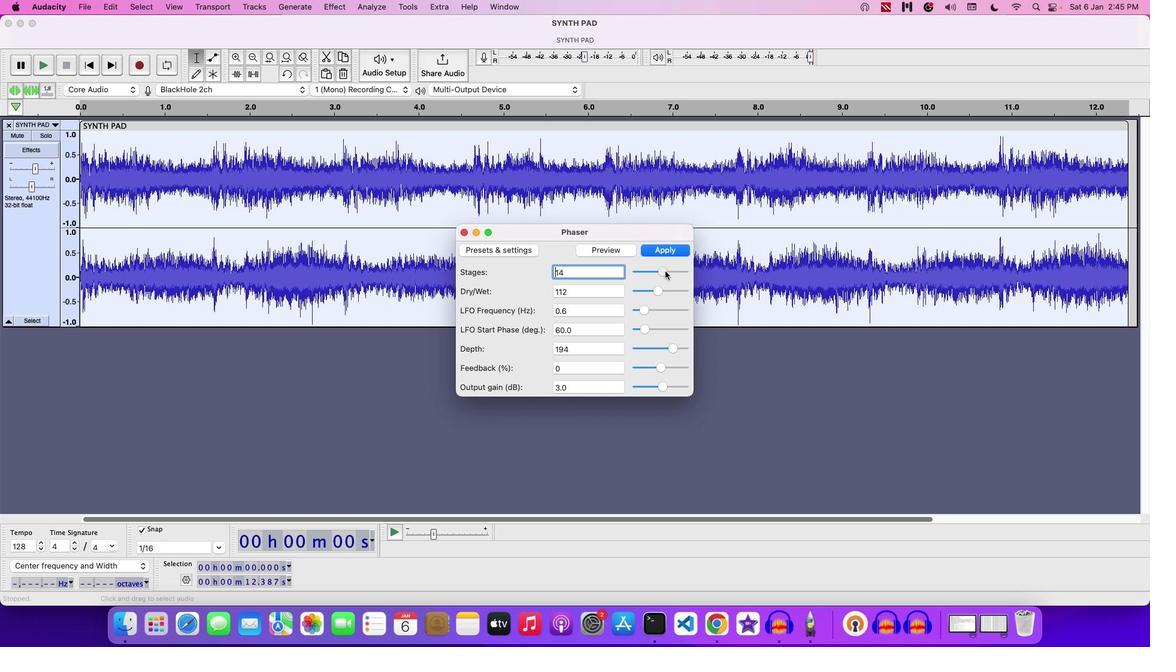 
Action: Mouse moved to (657, 368)
Screenshot: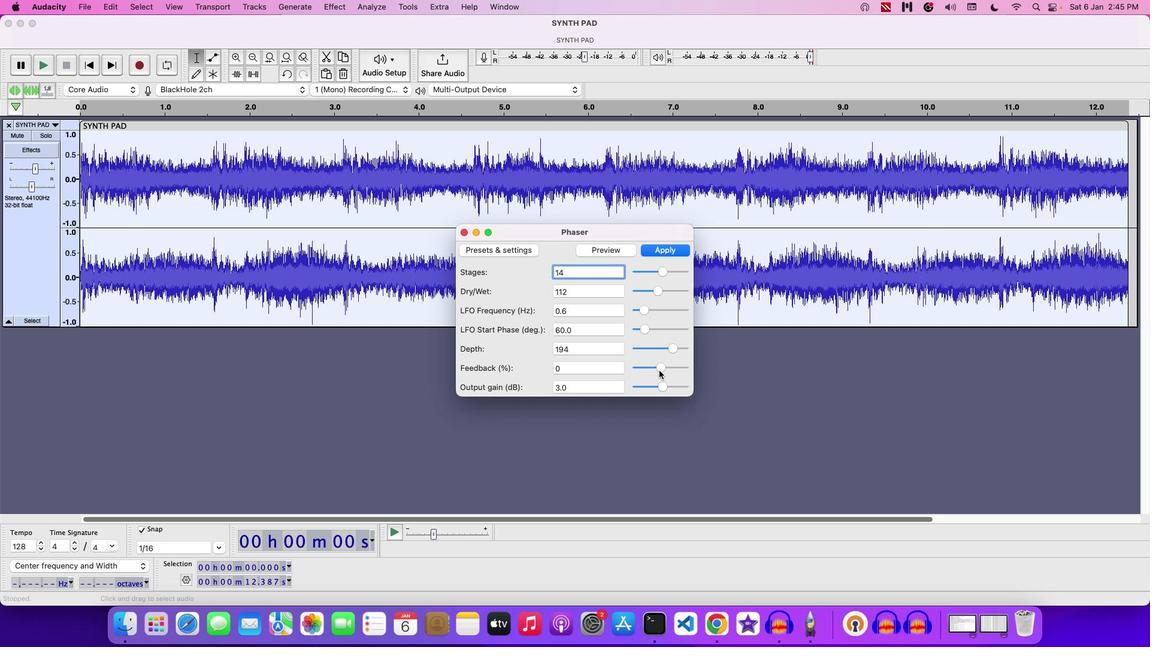 
Action: Mouse pressed left at (657, 368)
Screenshot: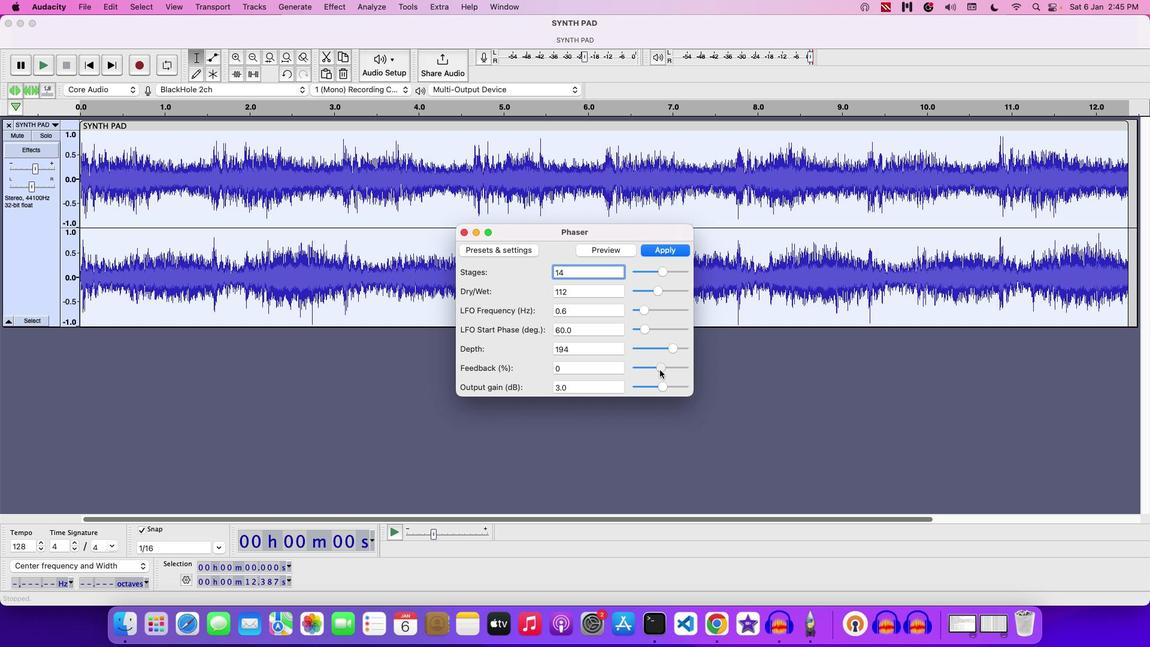 
Action: Mouse moved to (657, 252)
Screenshot: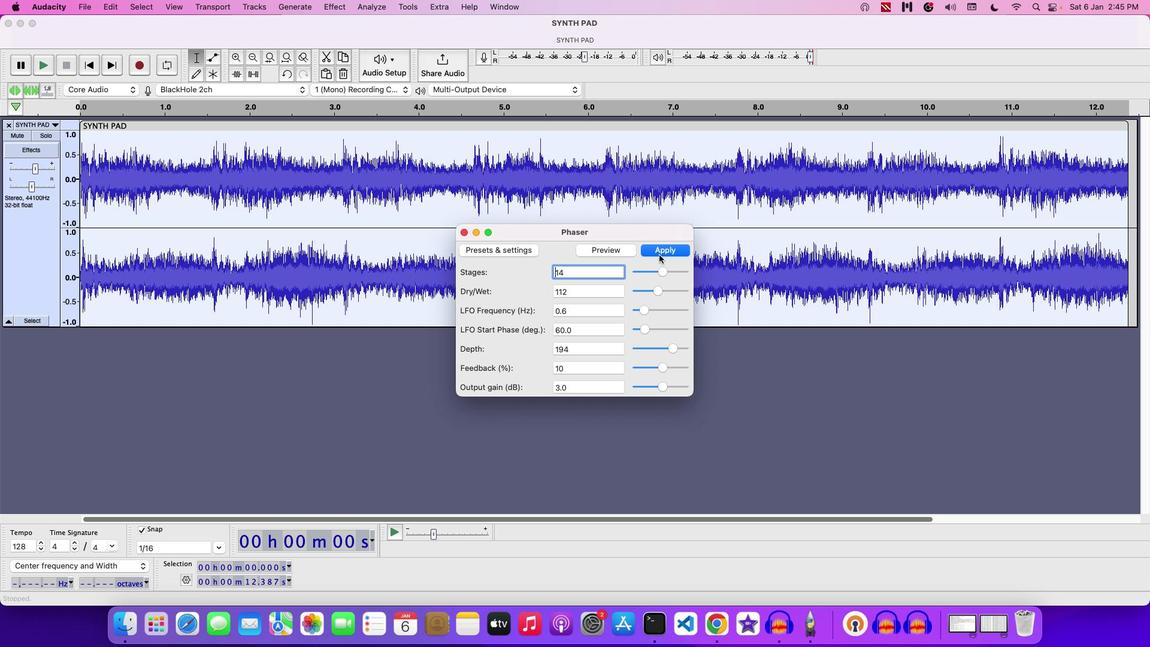 
Action: Mouse pressed left at (657, 252)
Screenshot: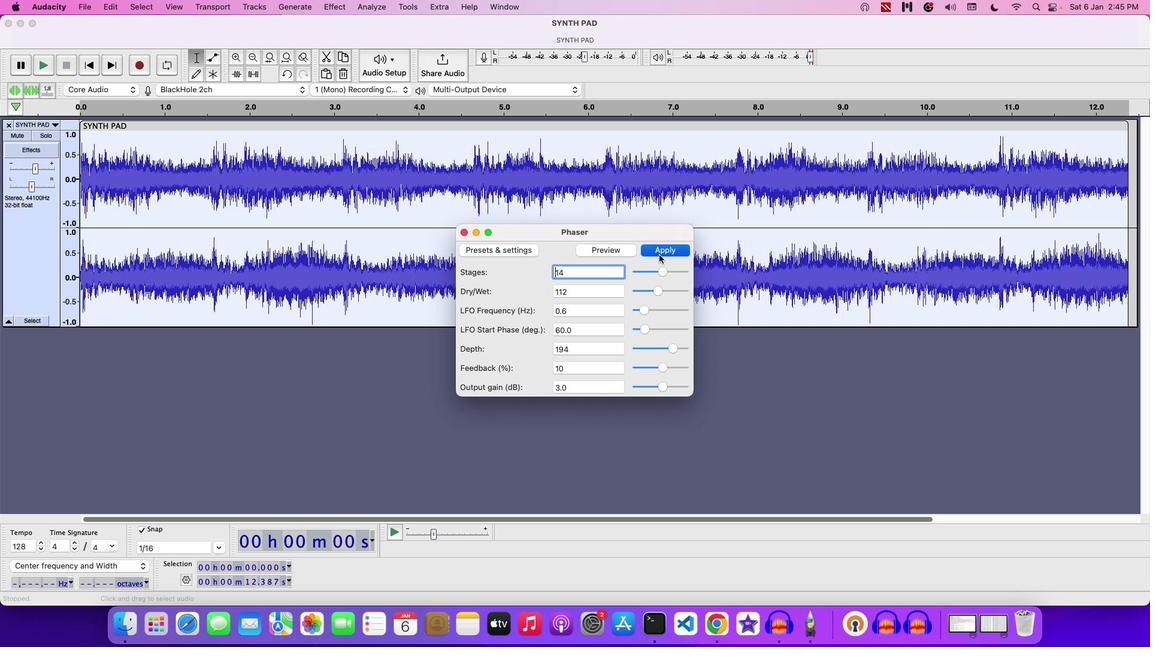 
Action: Mouse moved to (395, 270)
Screenshot: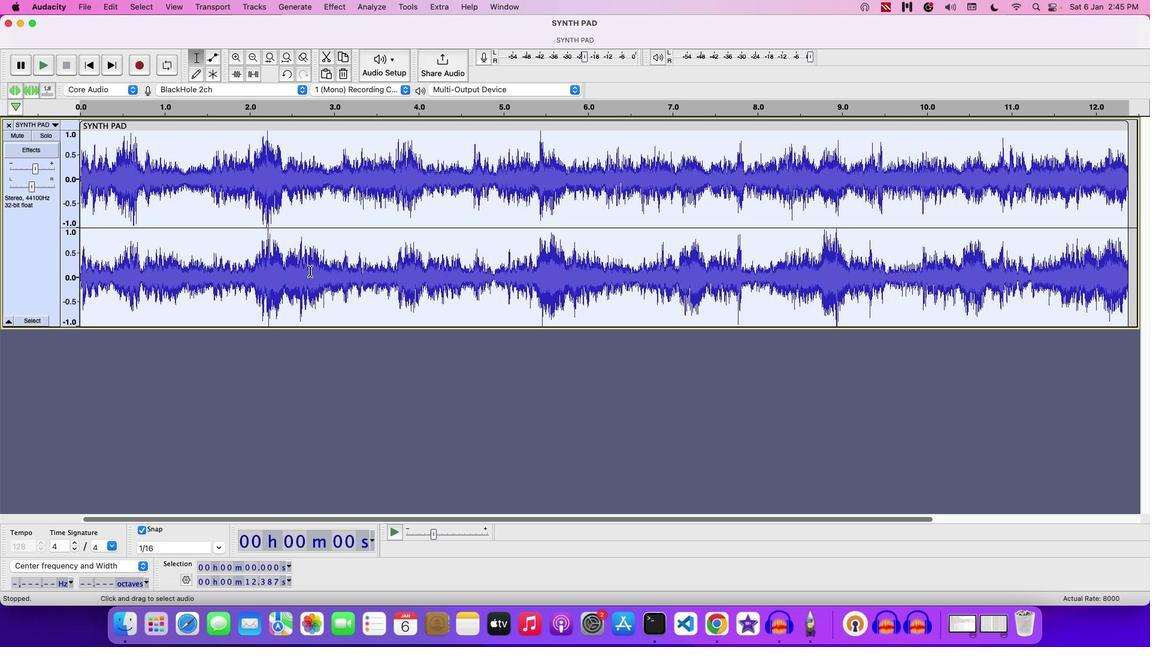 
Action: Key pressed Key.space
Screenshot: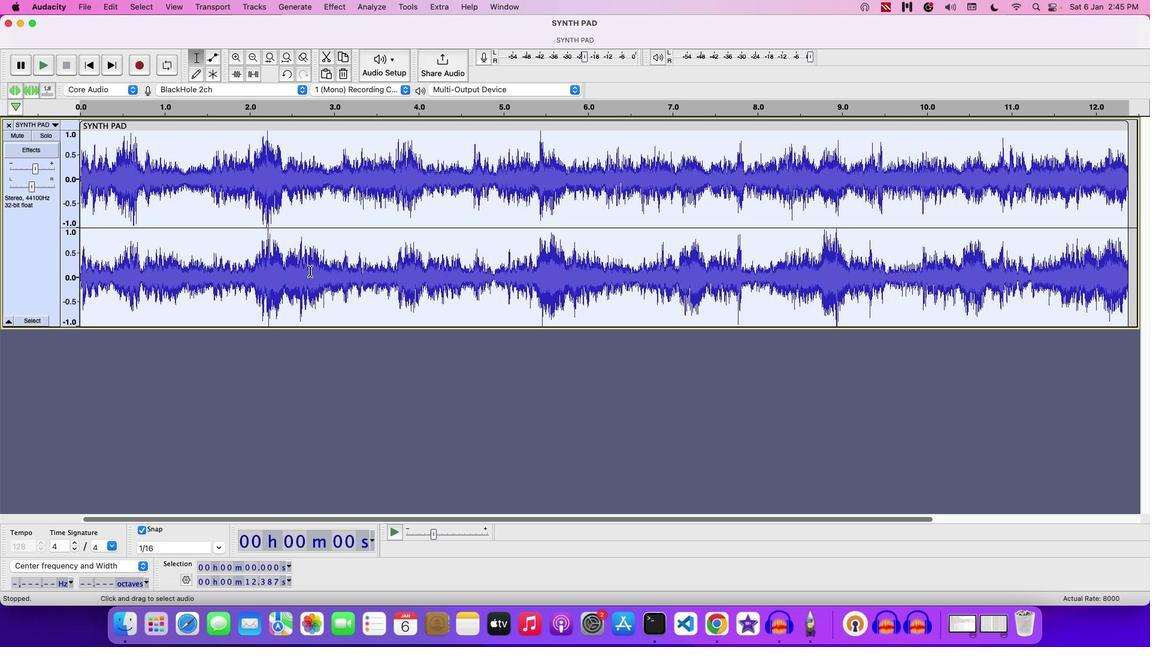 
Action: Mouse moved to (32, 164)
Screenshot: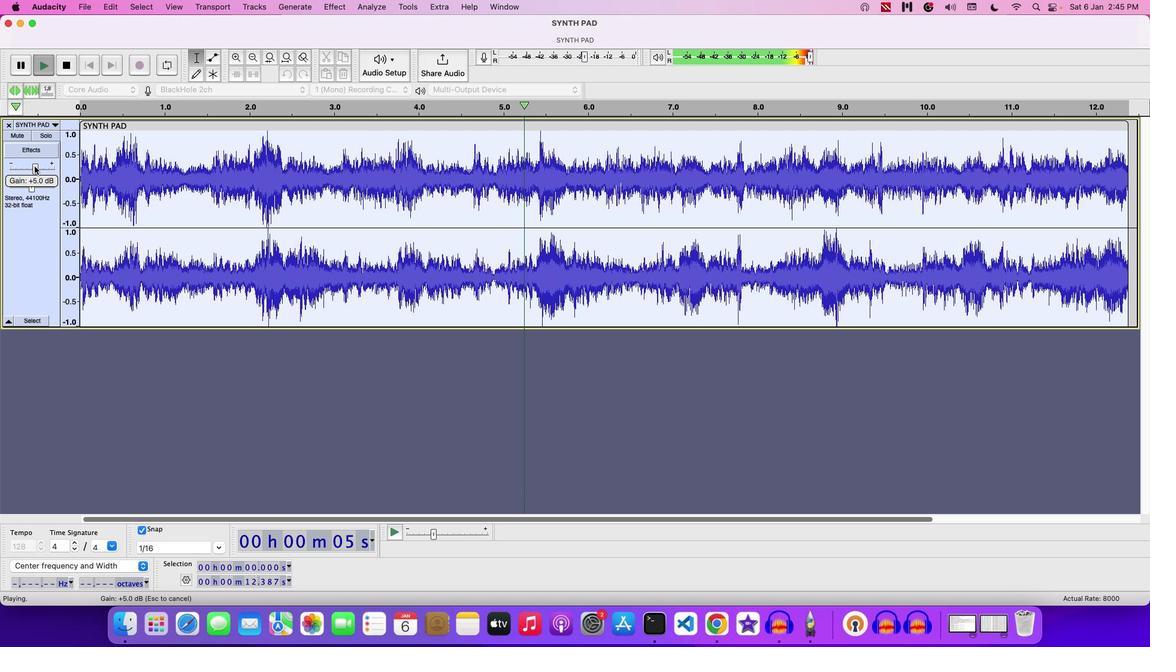 
Action: Mouse pressed left at (32, 164)
Screenshot: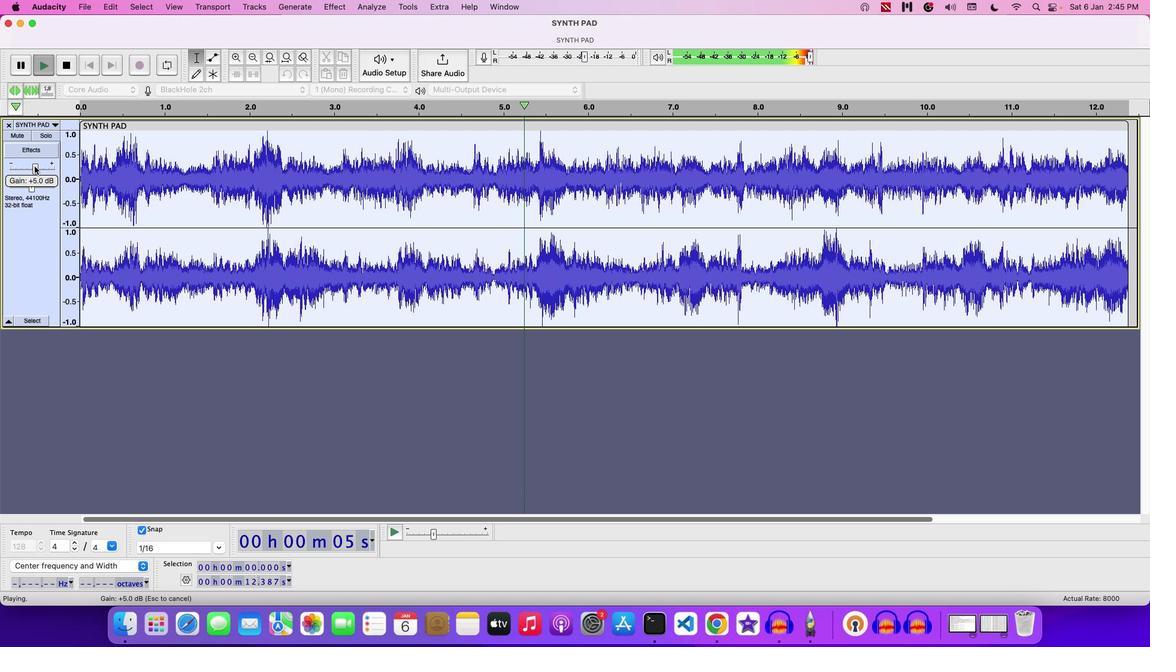 
Action: Mouse moved to (661, 215)
Screenshot: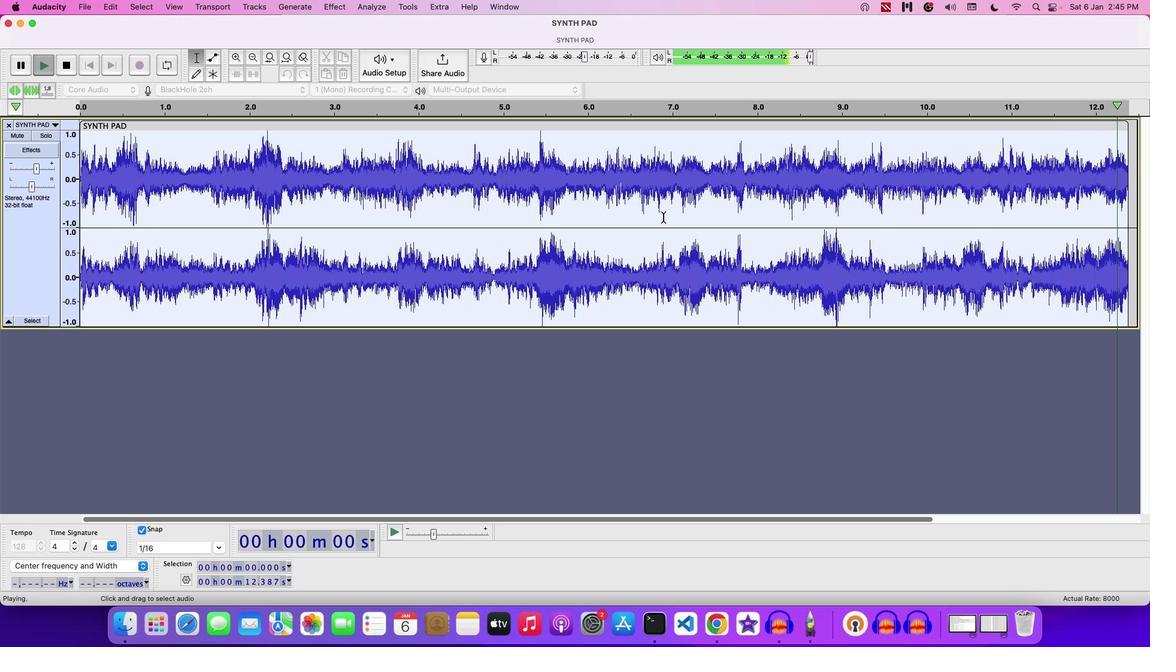 
Action: Key pressed Key.space
Screenshot: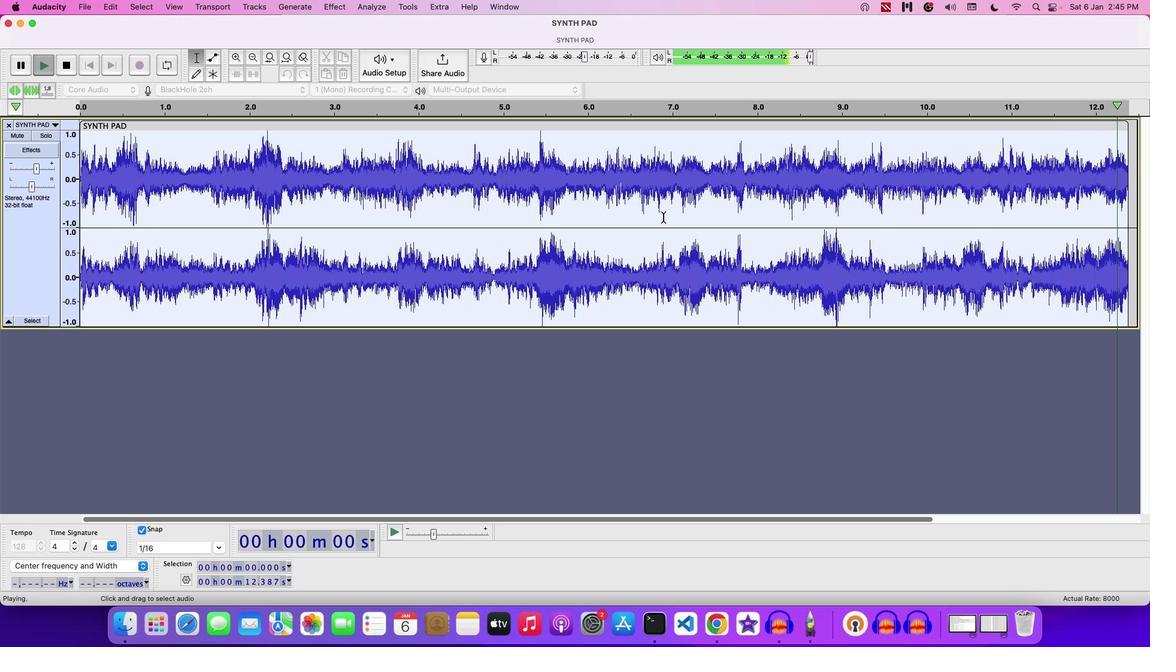 
Action: Mouse moved to (467, 168)
Screenshot: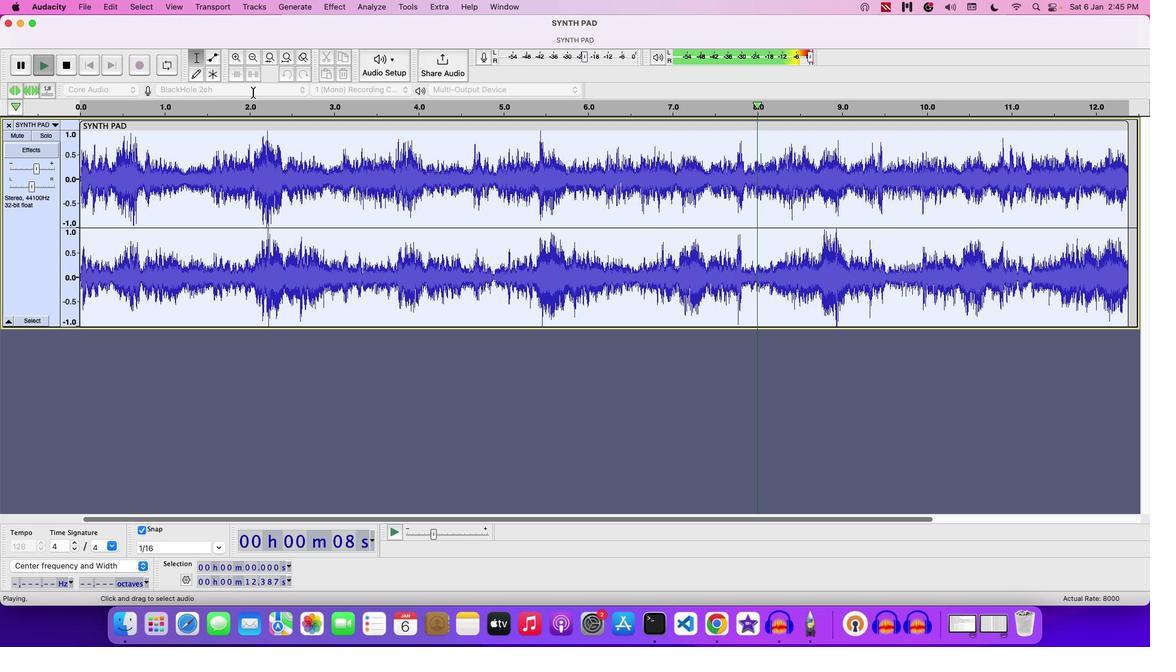 
Action: Key pressed Key.space
Screenshot: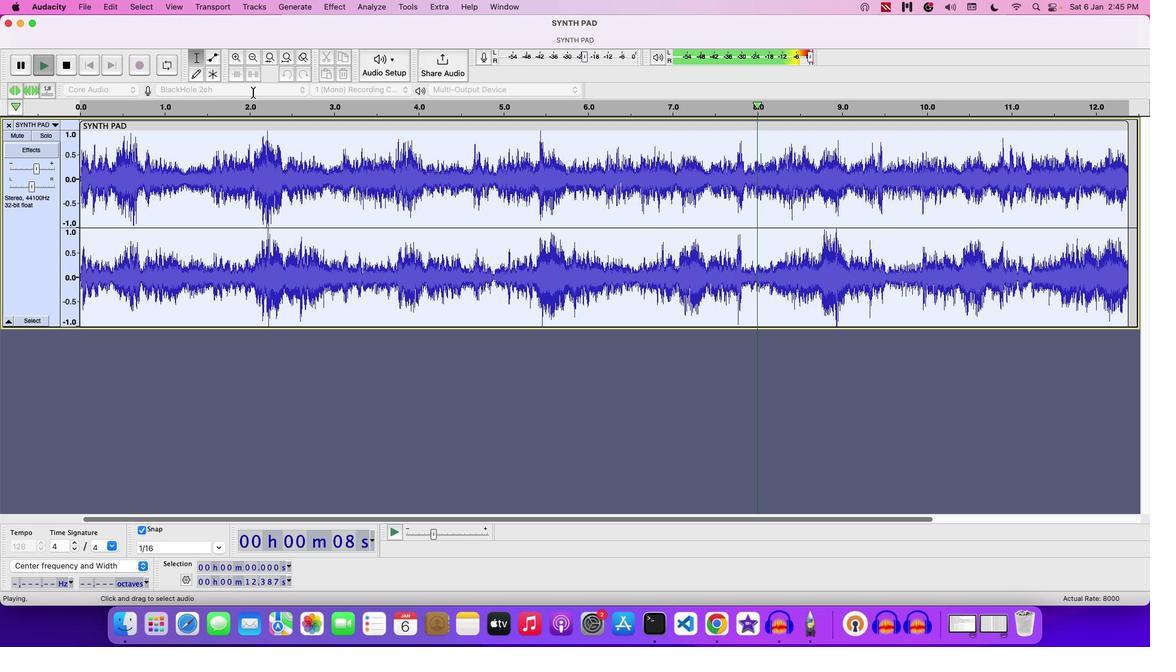 
Action: Mouse moved to (76, 3)
Screenshot: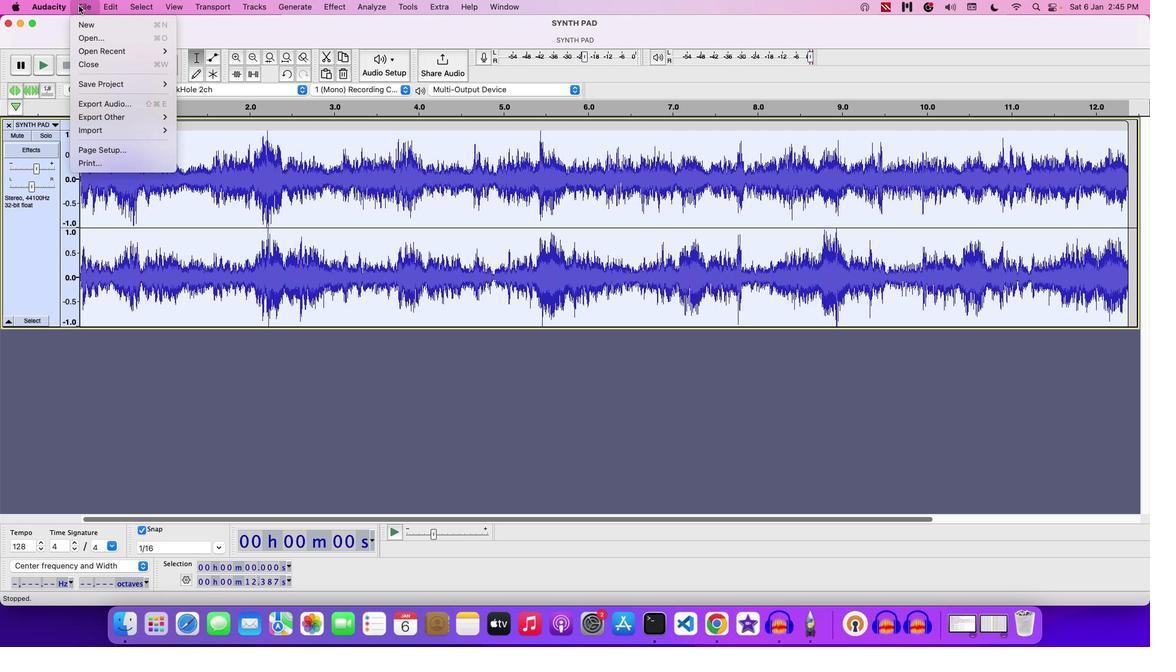 
Action: Mouse pressed left at (76, 3)
Screenshot: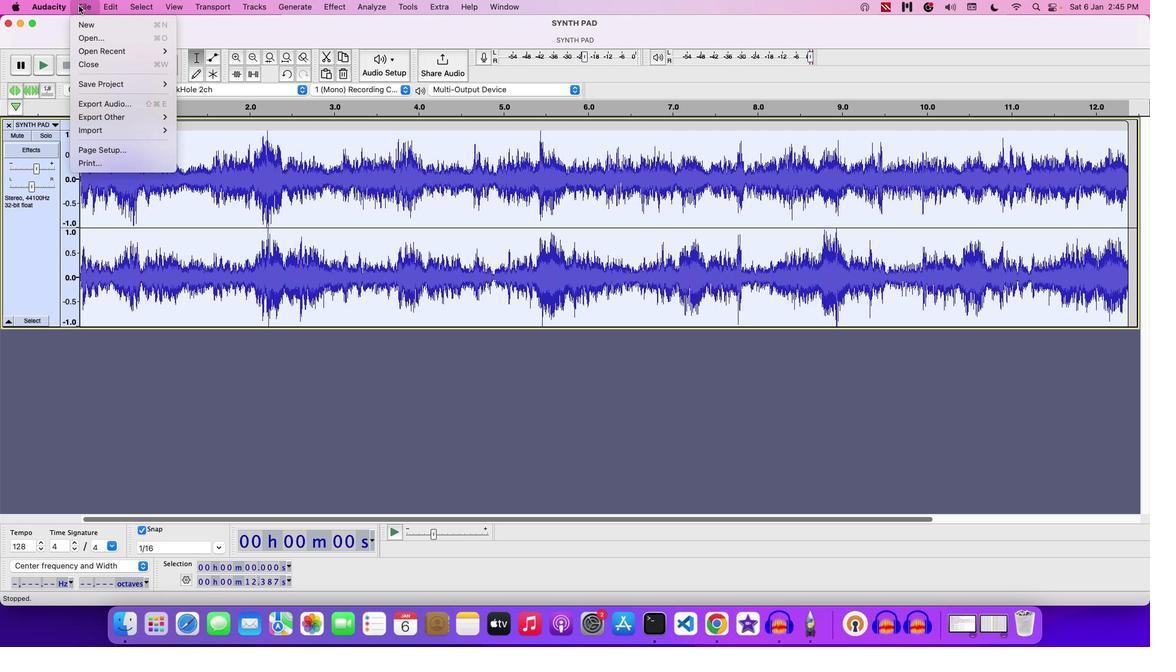 
Action: Mouse moved to (133, 82)
Screenshot: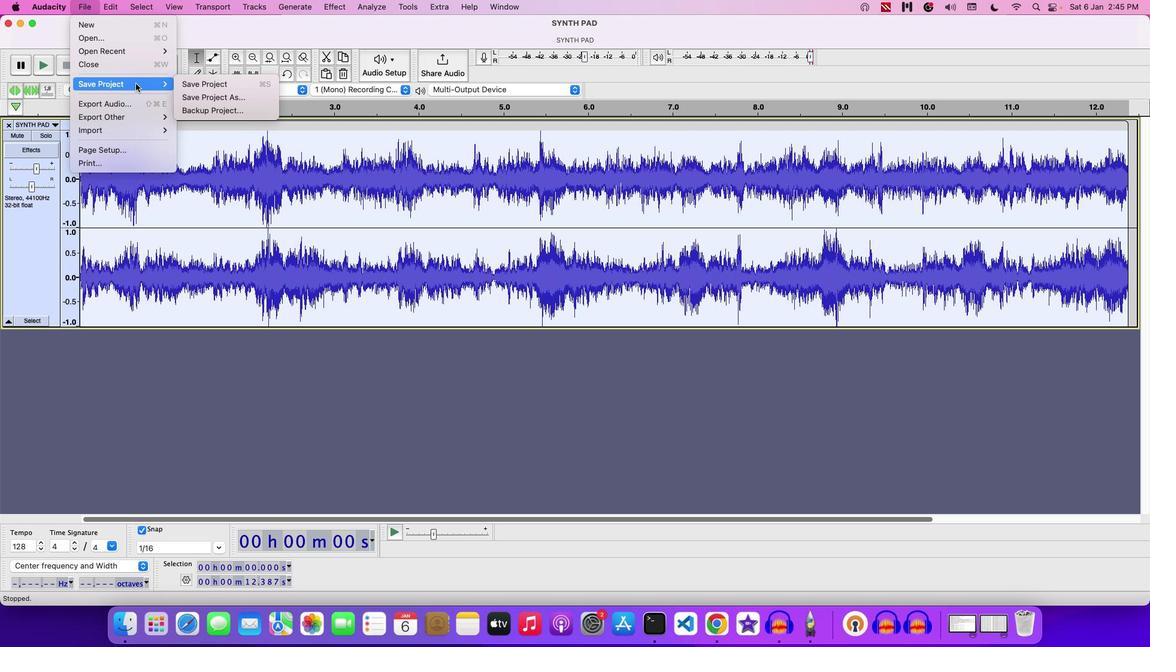 
Action: Mouse pressed left at (133, 82)
Screenshot: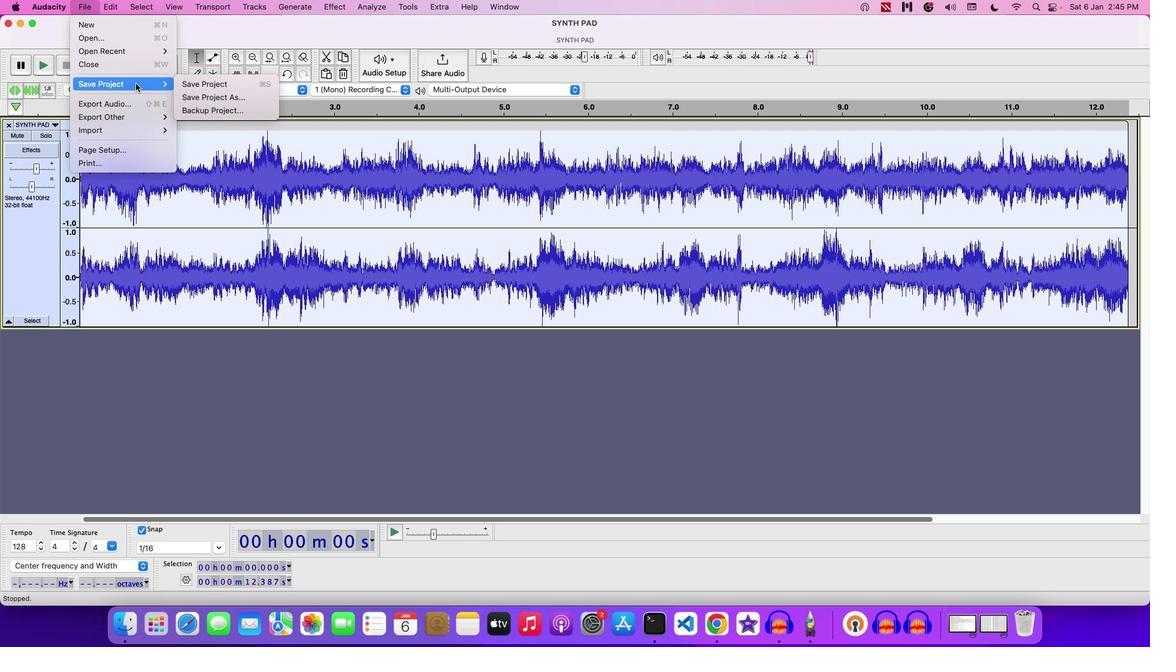 
Action: Mouse moved to (238, 83)
Screenshot: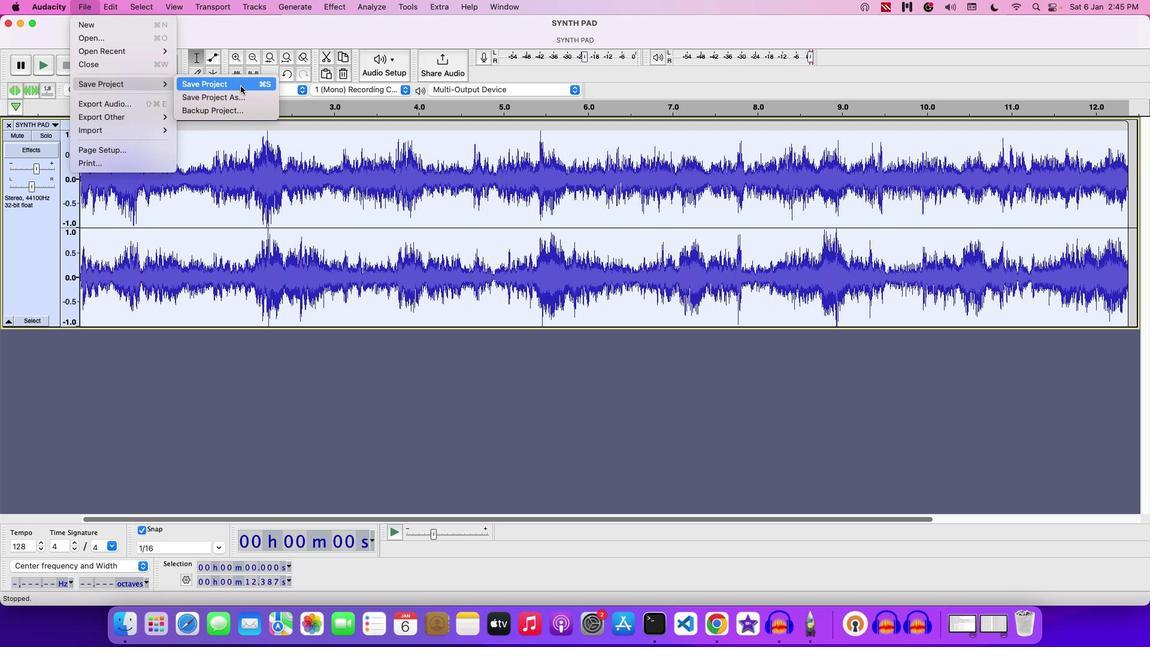 
Action: Mouse pressed left at (238, 83)
Screenshot: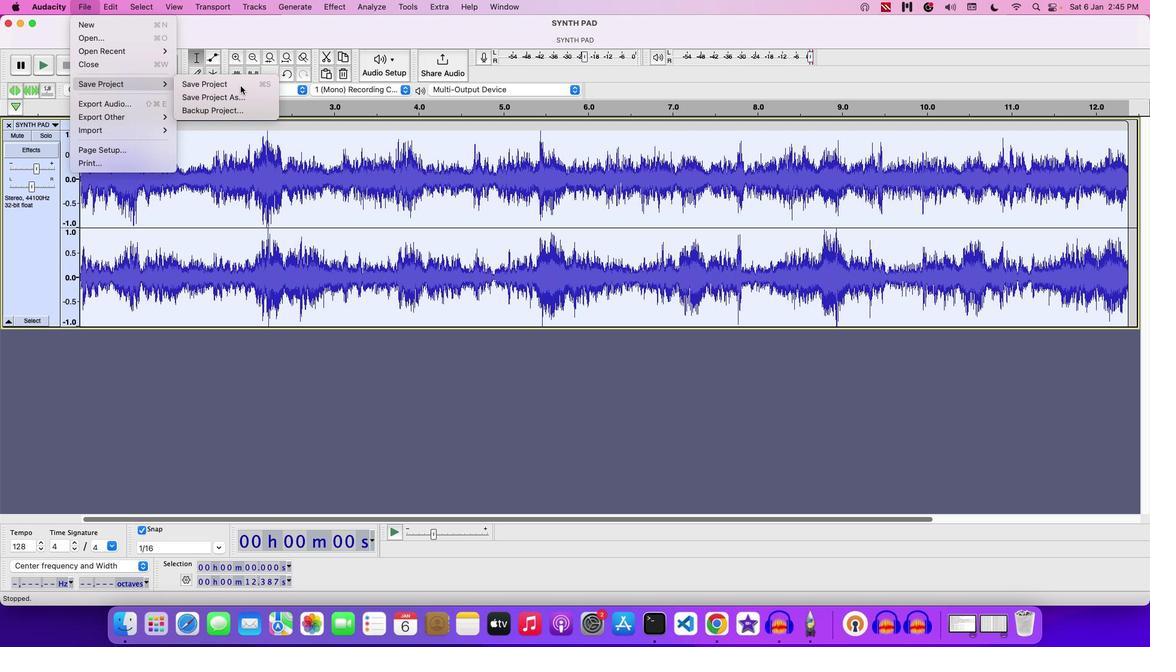 
Action: Mouse moved to (613, 195)
Screenshot: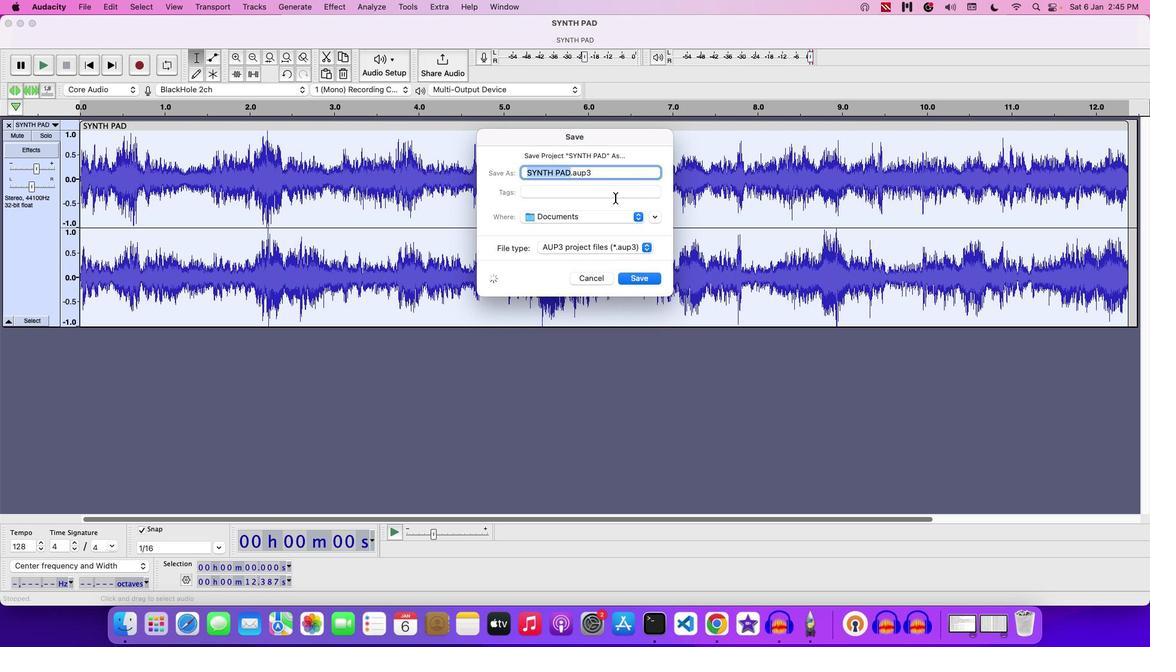 
Action: Key pressed Key.backspace'U''S''I''N''G'Key.space'P''H''A''S''E''R'Key.space'A'Key.backspace'T''O'Key.space'A''D''D'Key.space'M''O''V''E''M''E''N''T'
Screenshot: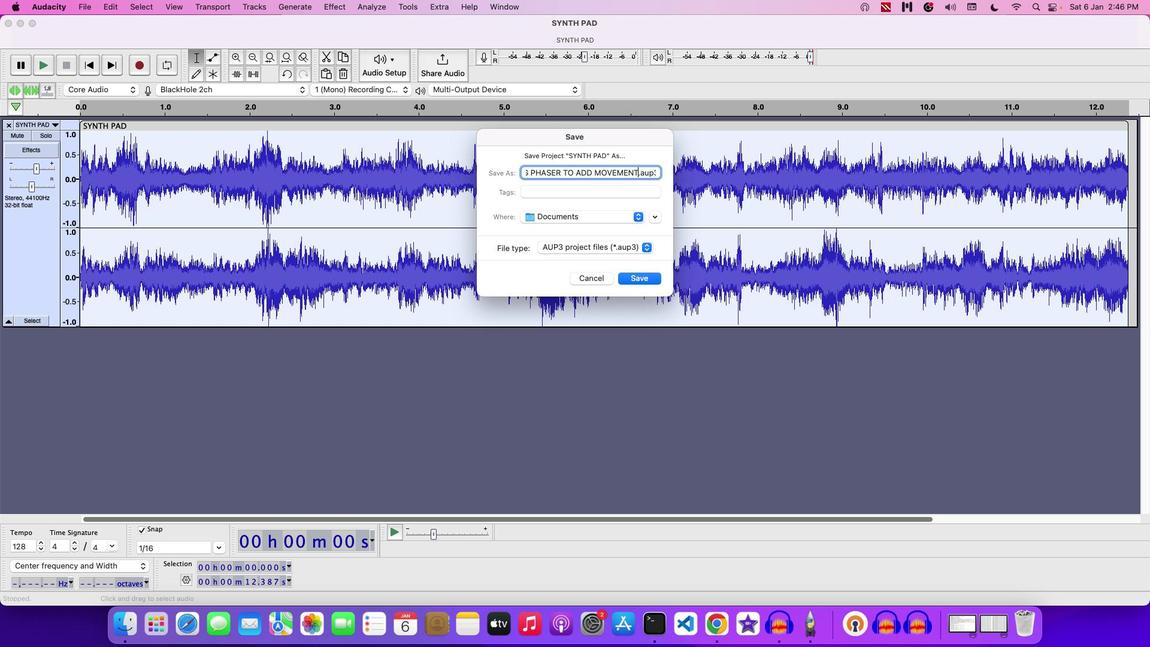 
Action: Mouse moved to (645, 274)
Screenshot: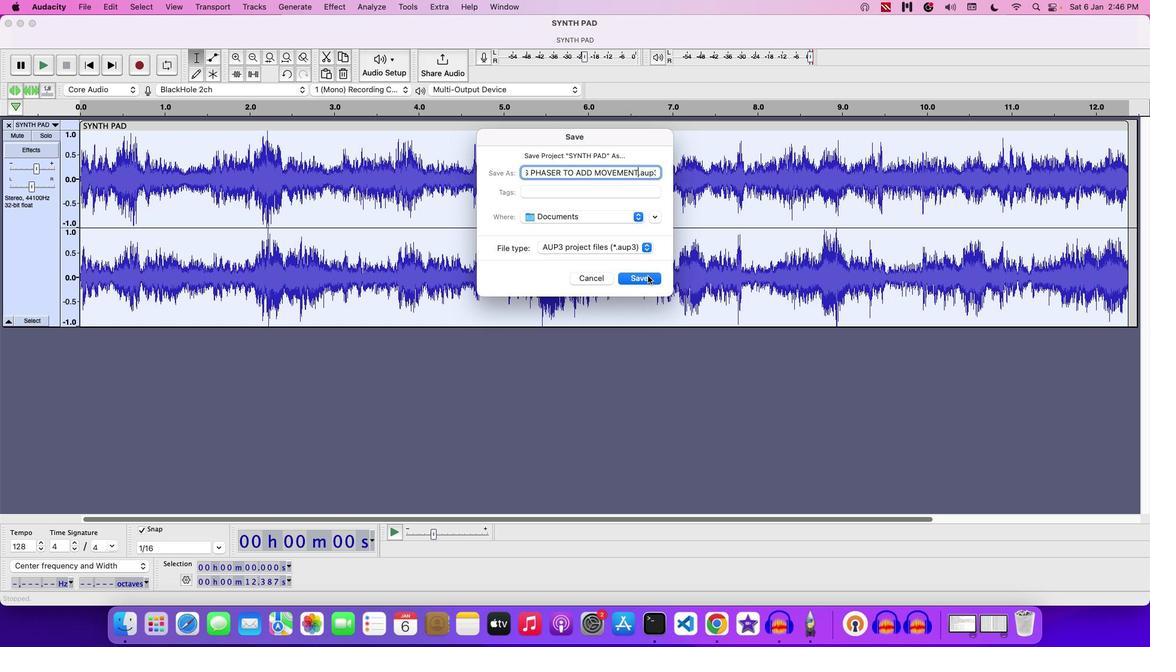 
Action: Mouse pressed left at (645, 274)
Screenshot: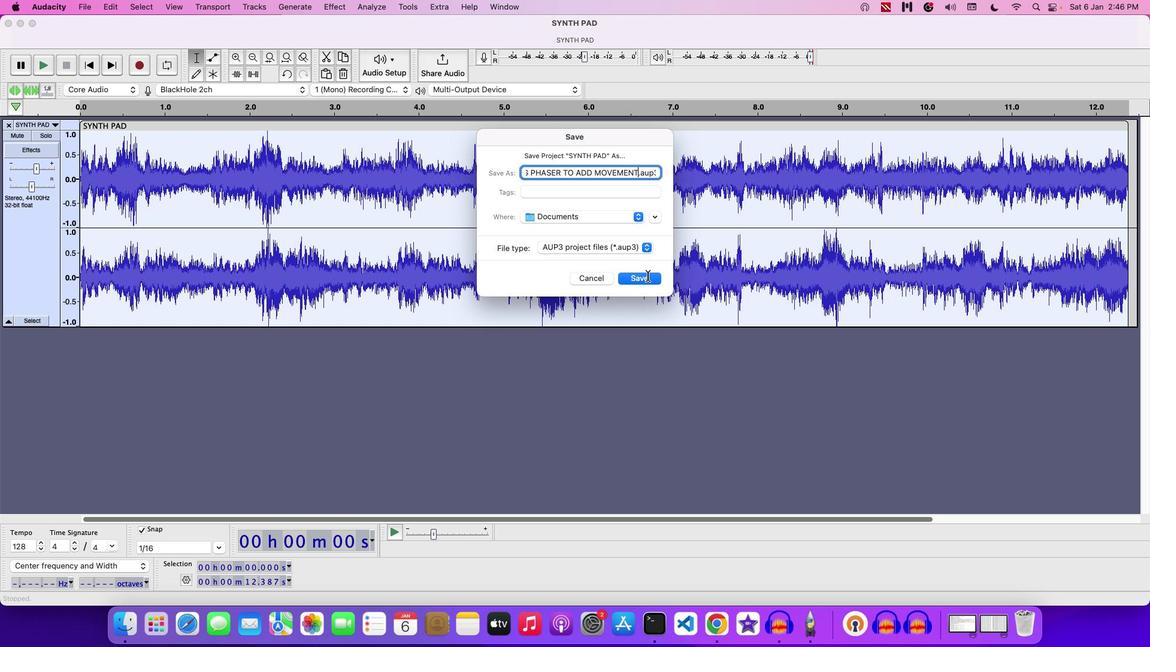 
Action: Mouse moved to (589, 258)
Screenshot: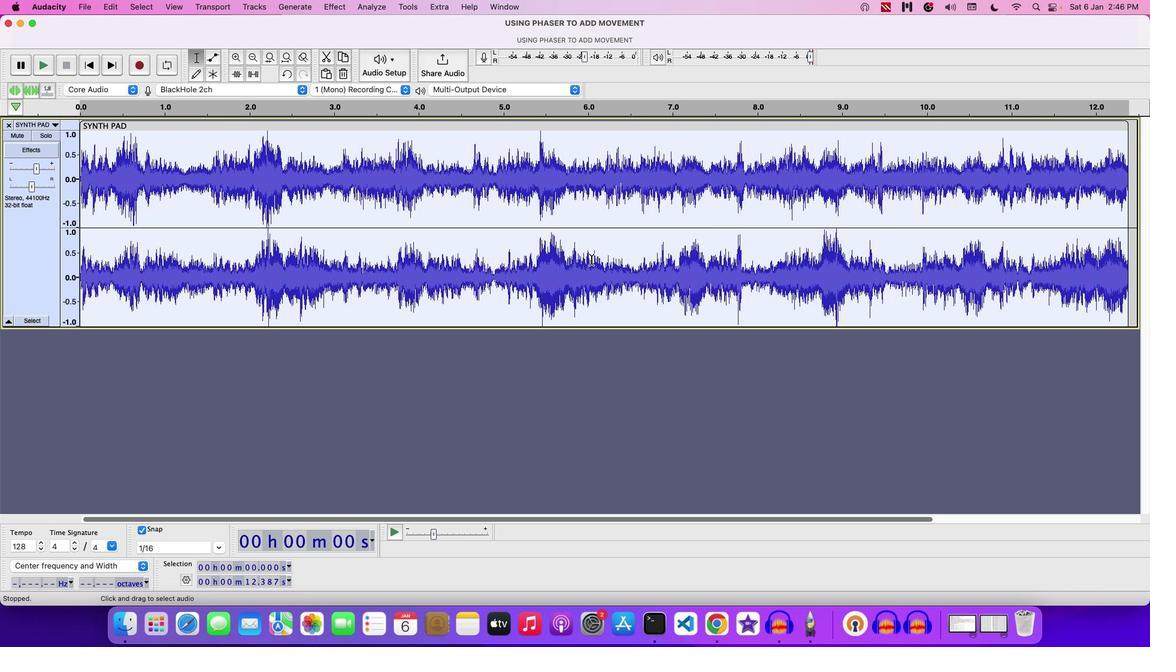 
